 Task: Update the Trello card 'Card0000000200' by adding member 'nikrathi', creating label 'Label0000000200', adding checklist 'CL0000000200', and setting start date 11/01/2023 and due date 11/30/2023.
Action: Mouse moved to (392, 437)
Screenshot: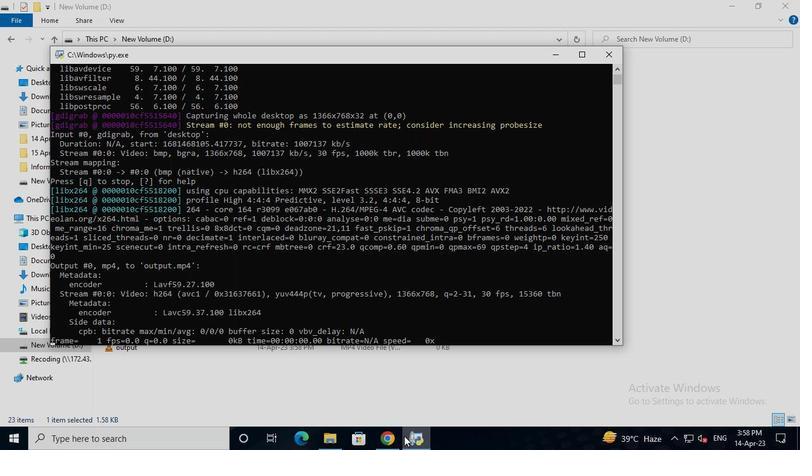 
Action: Mouse pressed left at (392, 437)
Screenshot: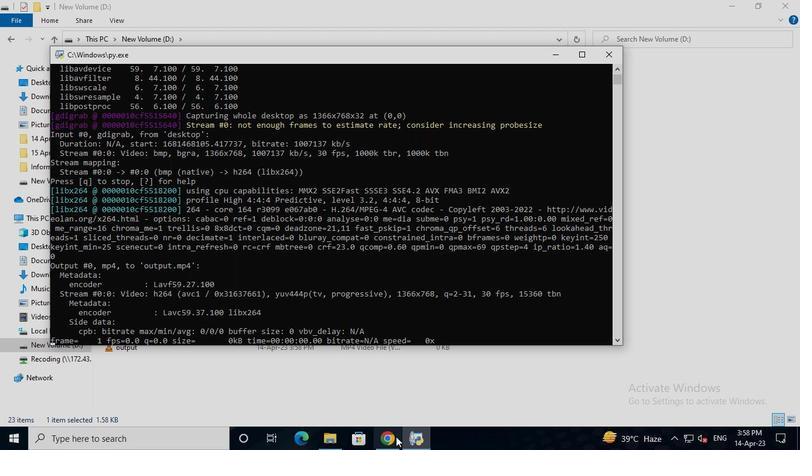 
Action: Mouse moved to (419, 351)
Screenshot: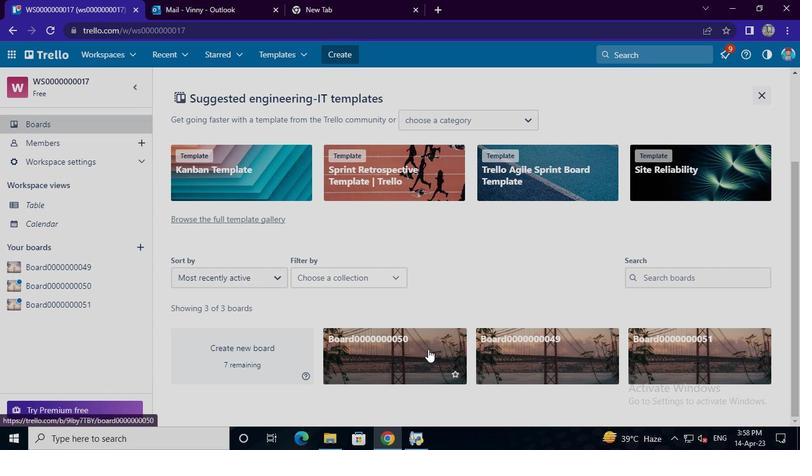 
Action: Mouse pressed left at (419, 351)
Screenshot: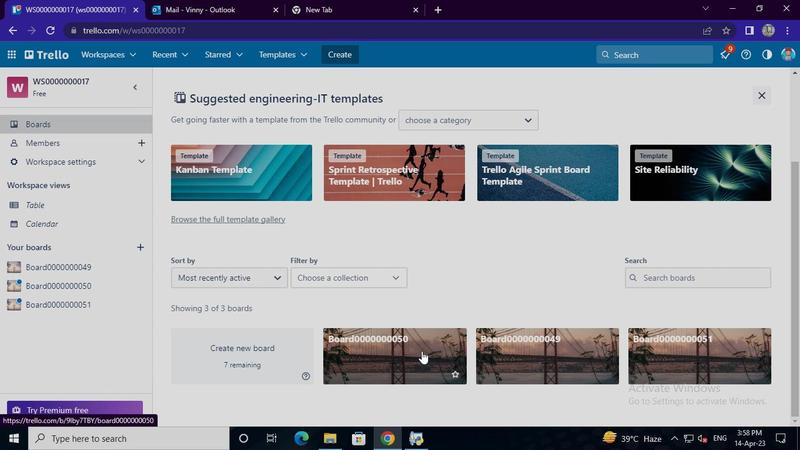 
Action: Mouse moved to (300, 374)
Screenshot: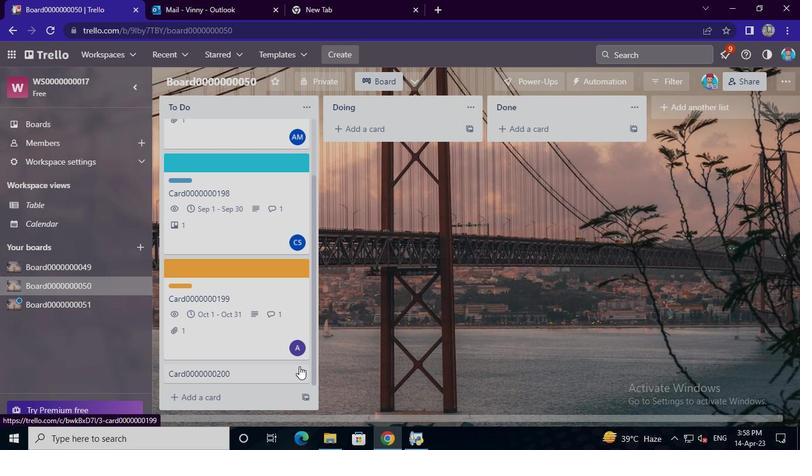 
Action: Mouse pressed left at (300, 374)
Screenshot: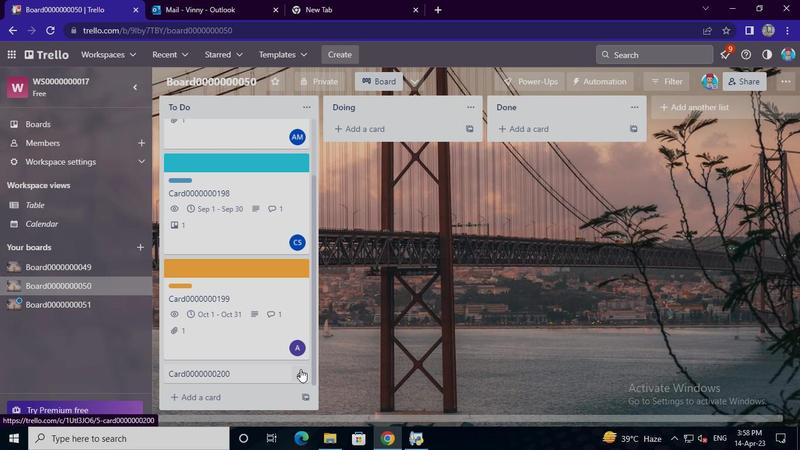 
Action: Mouse moved to (351, 260)
Screenshot: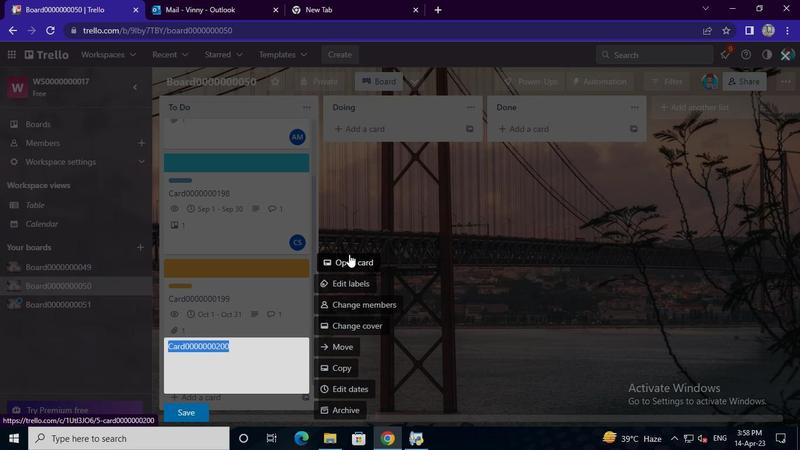 
Action: Mouse pressed left at (351, 260)
Screenshot: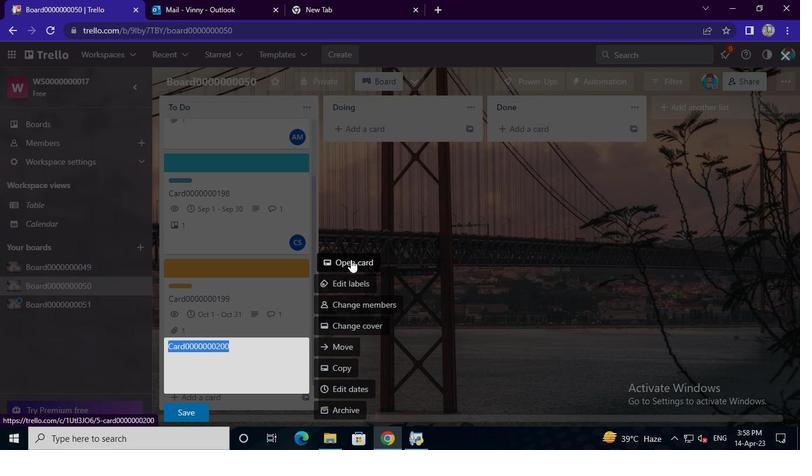 
Action: Mouse moved to (557, 150)
Screenshot: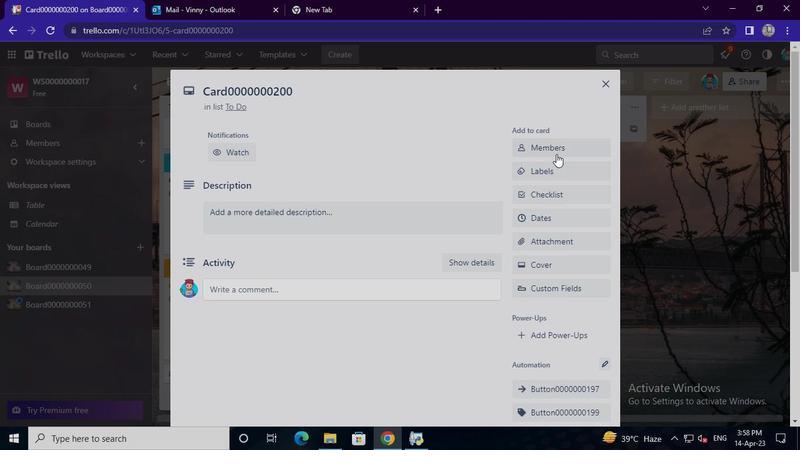
Action: Mouse pressed left at (557, 150)
Screenshot: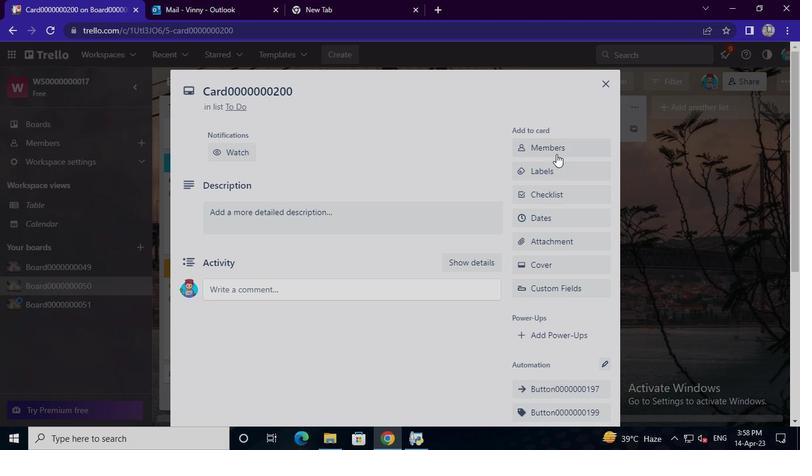 
Action: Mouse moved to (554, 201)
Screenshot: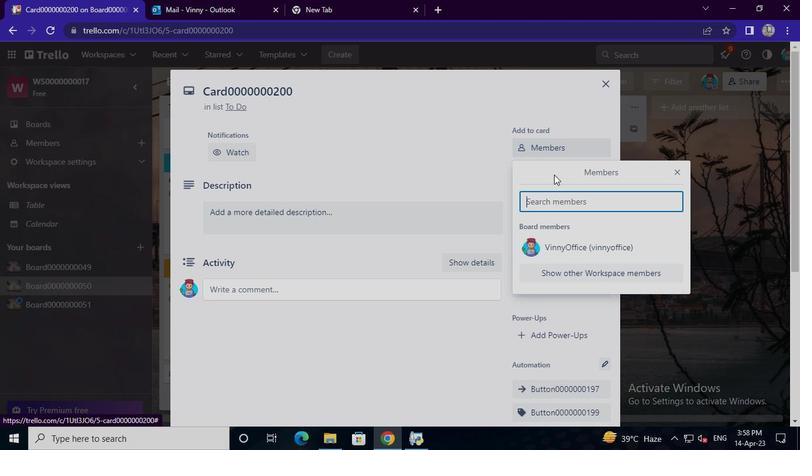 
Action: Mouse pressed left at (554, 201)
Screenshot: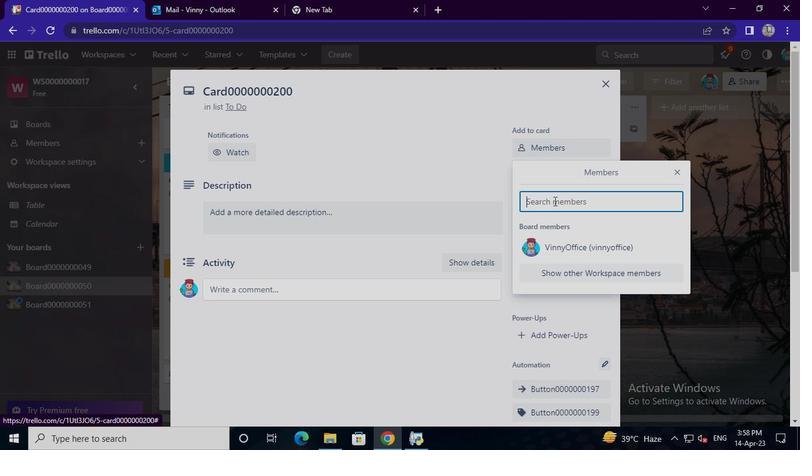 
Action: Mouse moved to (554, 201)
Screenshot: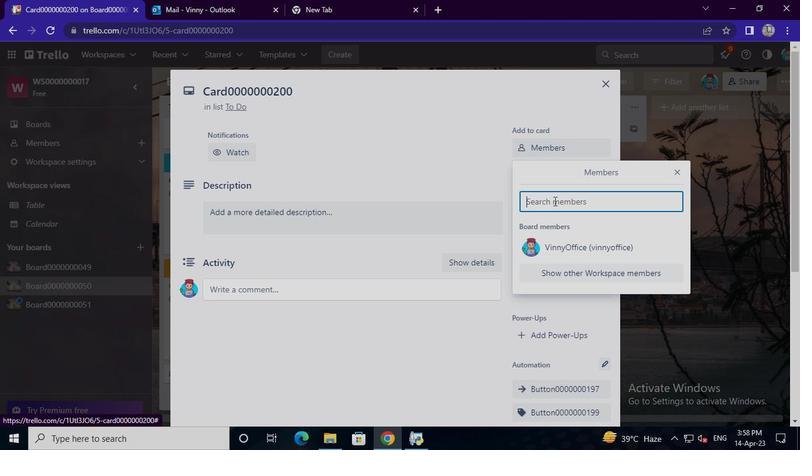 
Action: Keyboard n
Screenshot: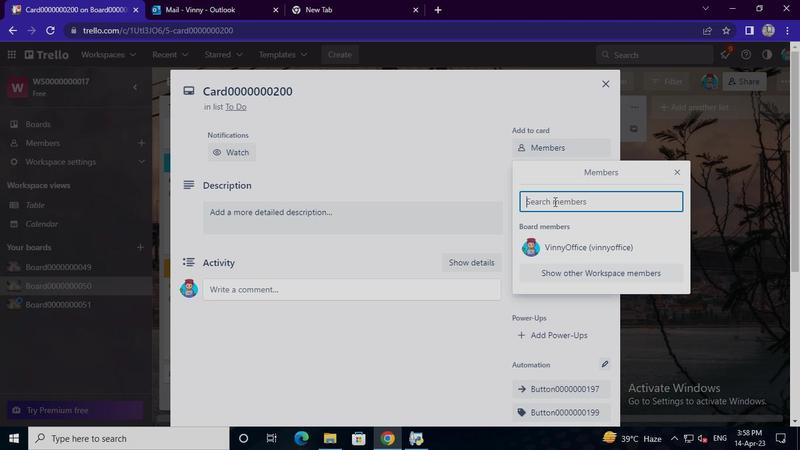 
Action: Keyboard i
Screenshot: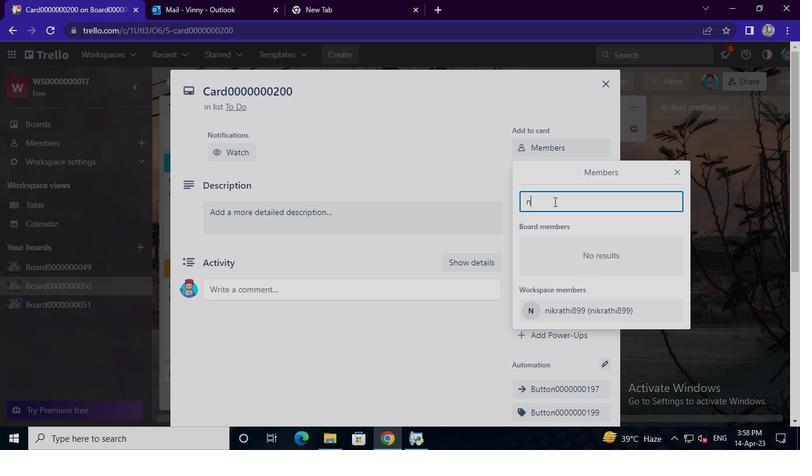 
Action: Keyboard k
Screenshot: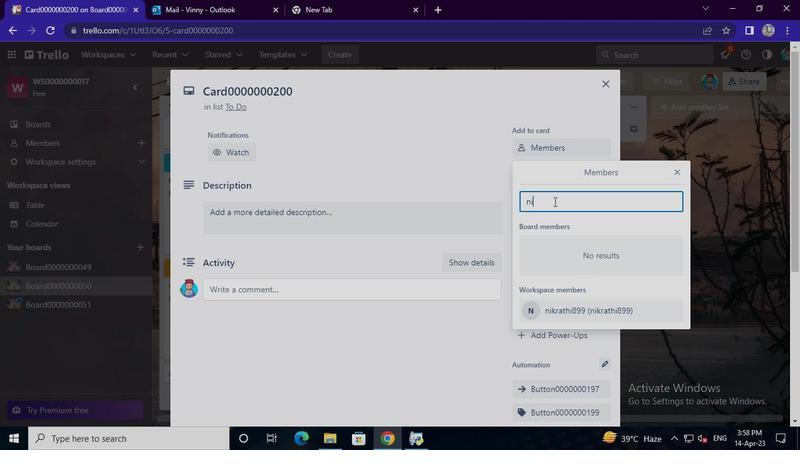 
Action: Keyboard r
Screenshot: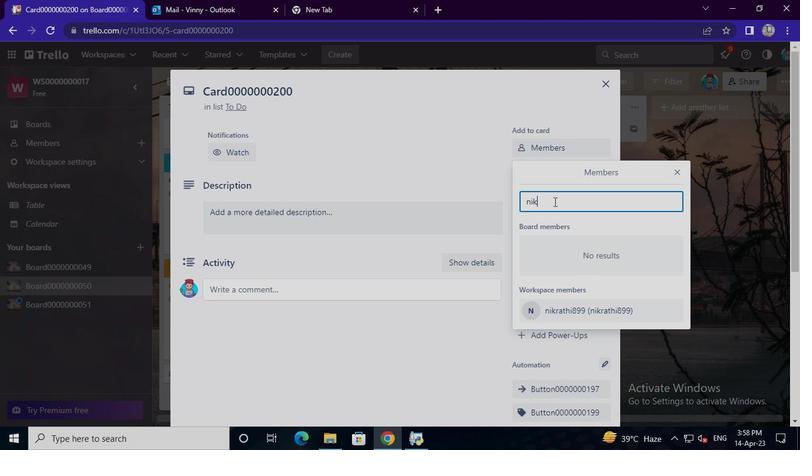 
Action: Keyboard a
Screenshot: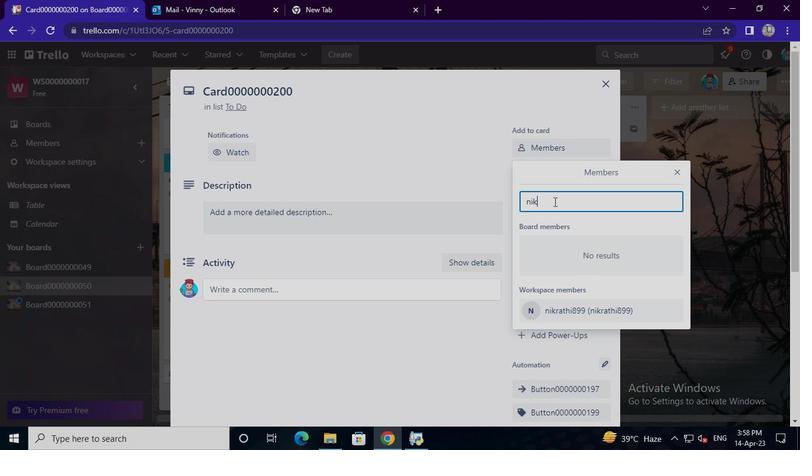 
Action: Keyboard t
Screenshot: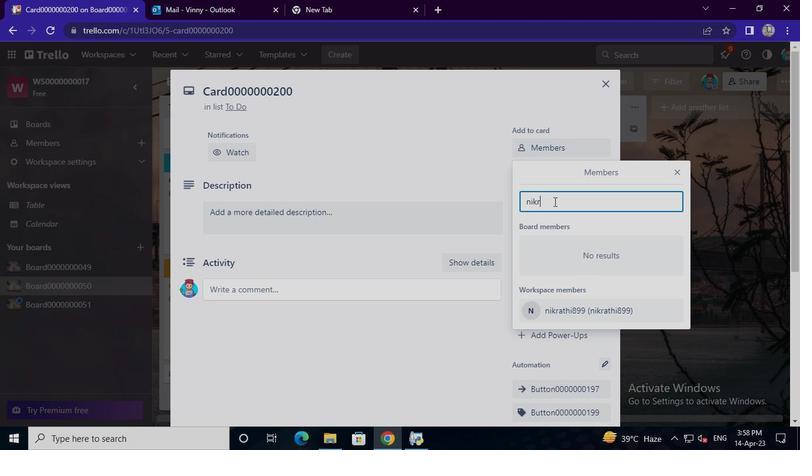 
Action: Keyboard h
Screenshot: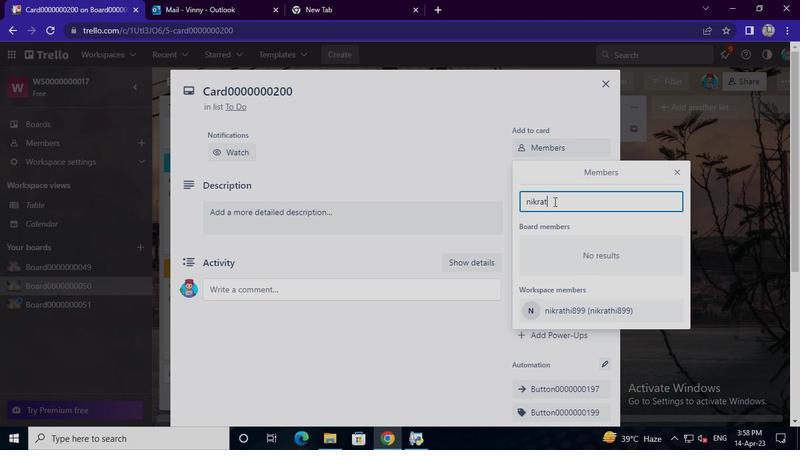 
Action: Keyboard i
Screenshot: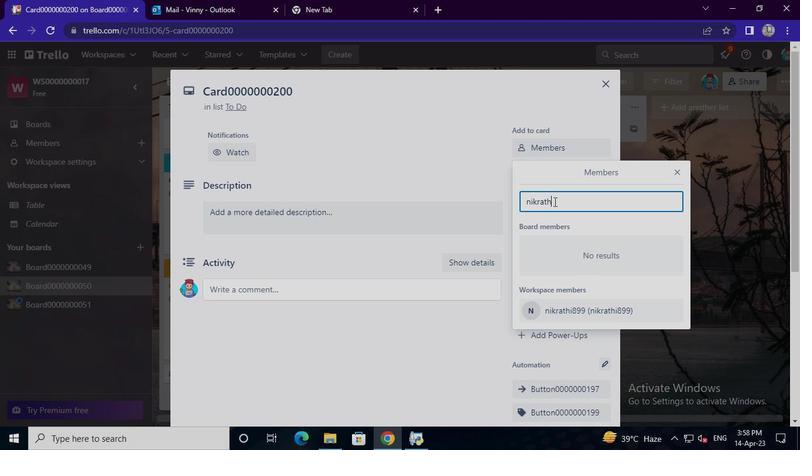 
Action: Keyboard <104>
Screenshot: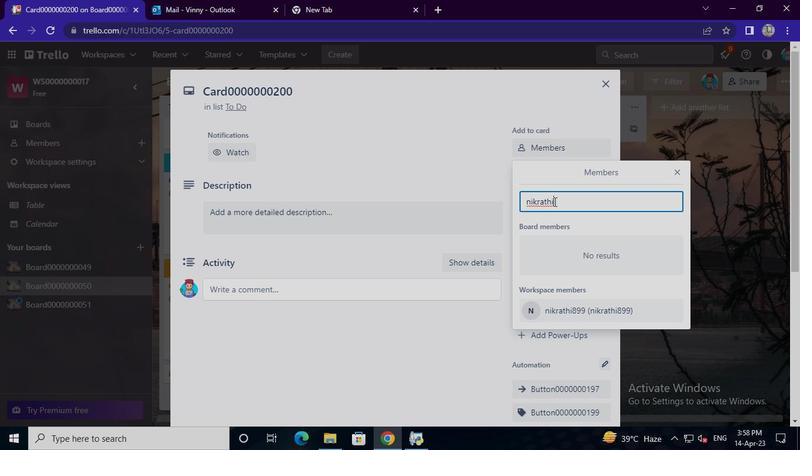 
Action: Keyboard <105>
Screenshot: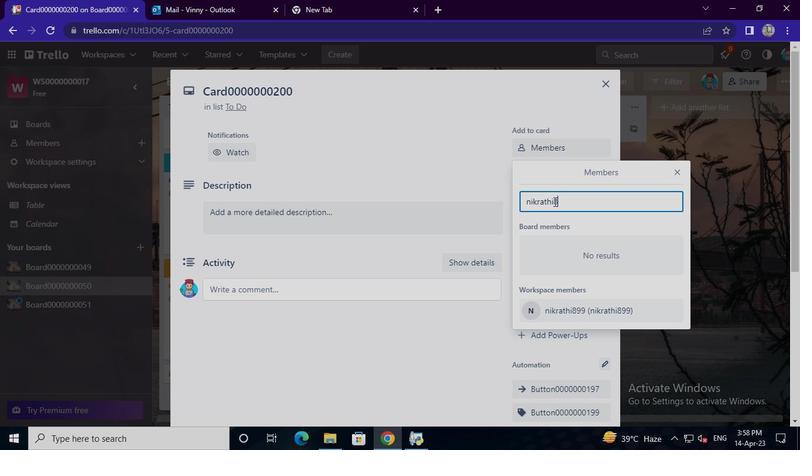 
Action: Keyboard <105>
Screenshot: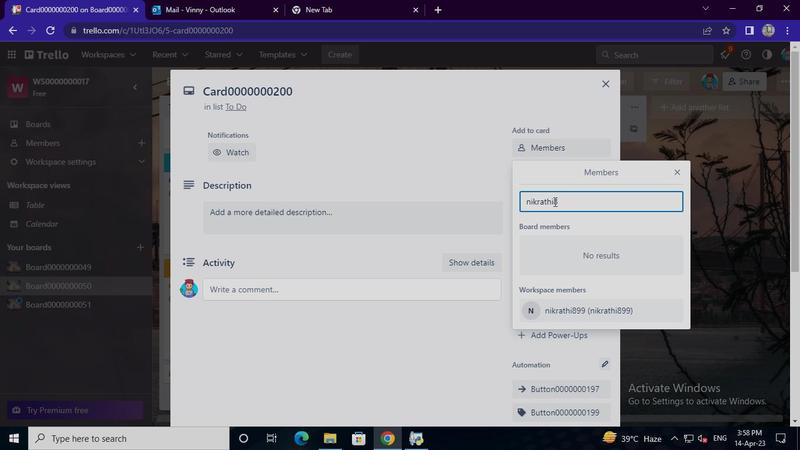 
Action: Keyboard Key.shift
Screenshot: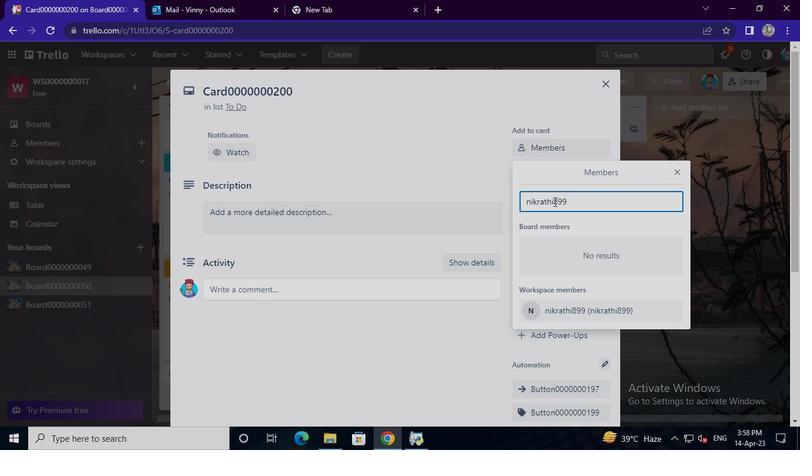 
Action: Keyboard @
Screenshot: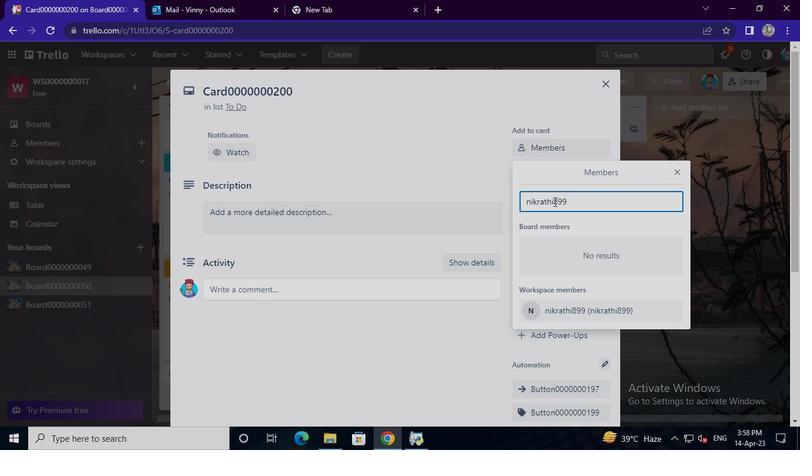
Action: Keyboard g
Screenshot: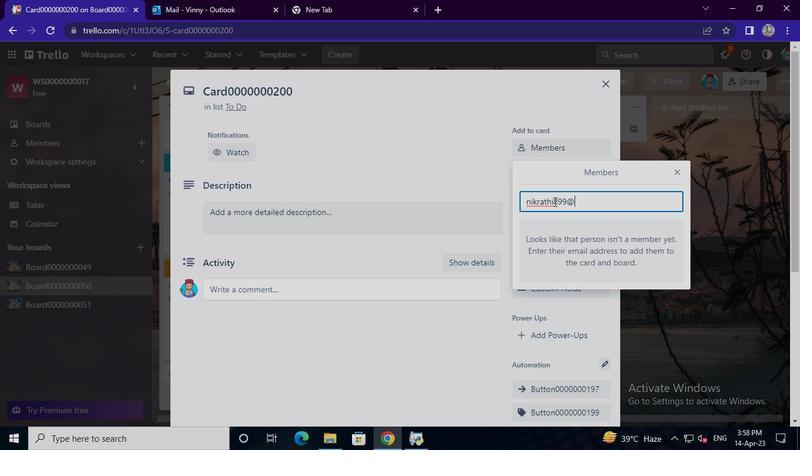 
Action: Keyboard m
Screenshot: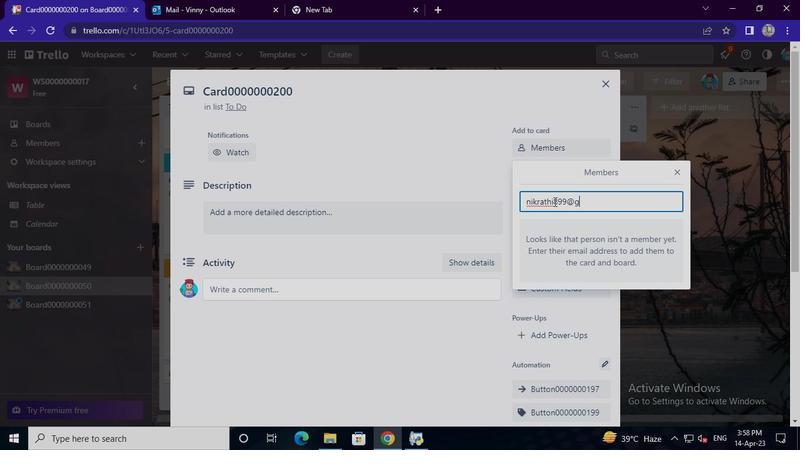 
Action: Keyboard a
Screenshot: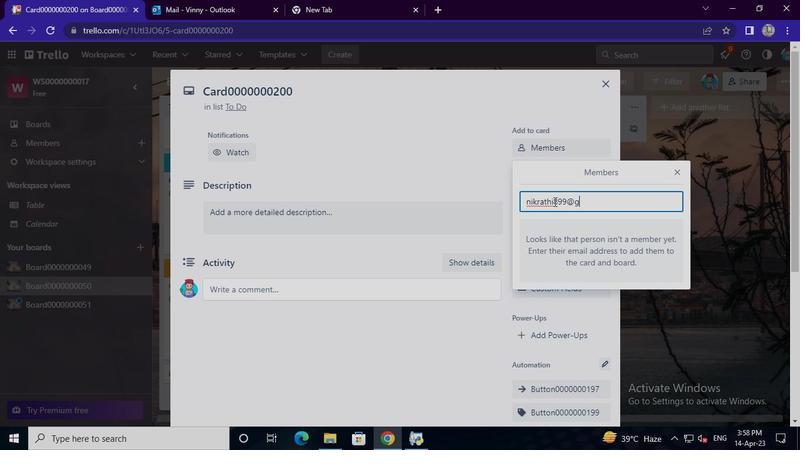 
Action: Keyboard i
Screenshot: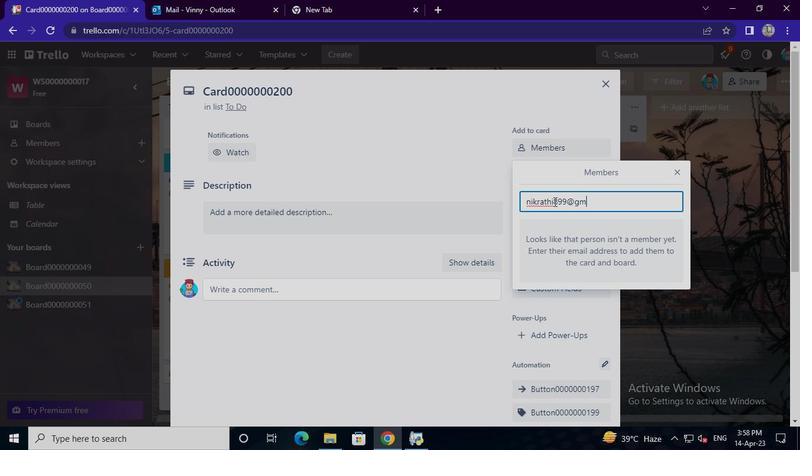 
Action: Keyboard l
Screenshot: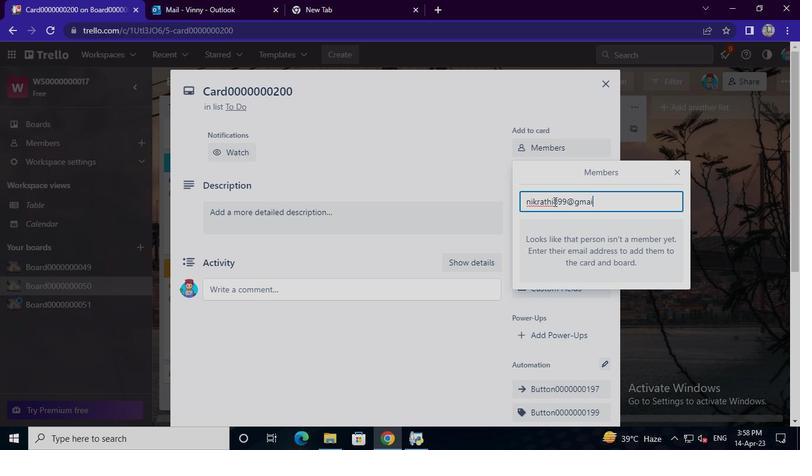 
Action: Keyboard .
Screenshot: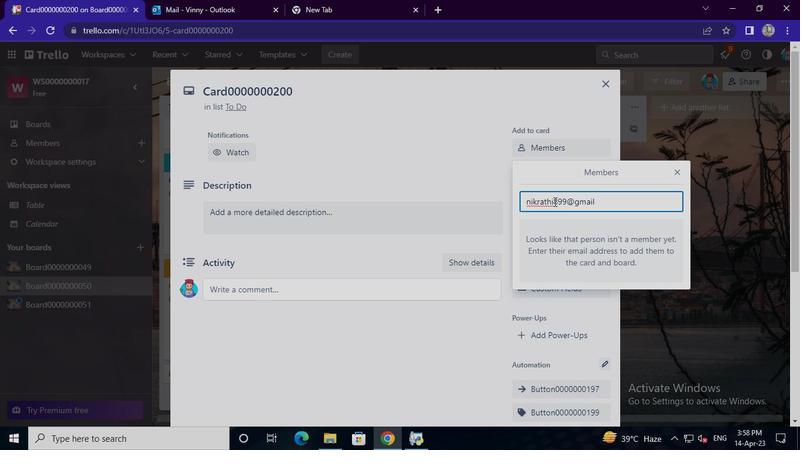 
Action: Keyboard c
Screenshot: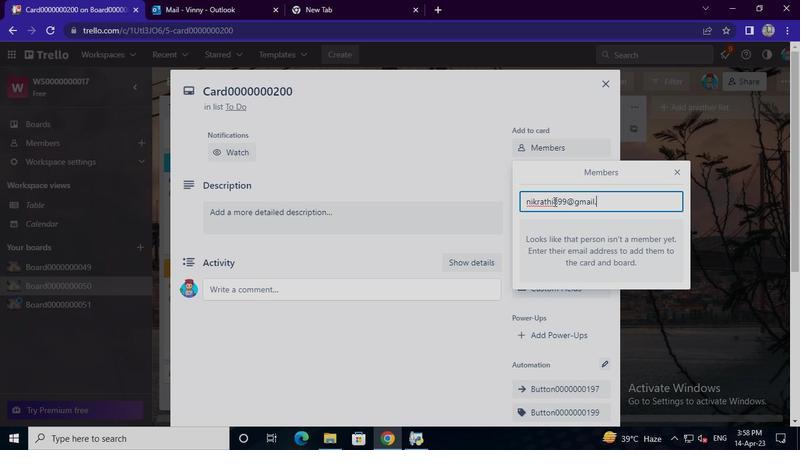 
Action: Keyboard o
Screenshot: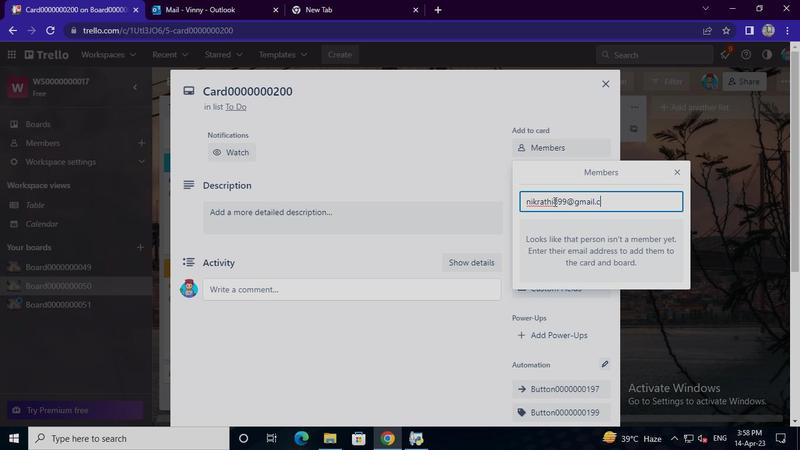 
Action: Keyboard m
Screenshot: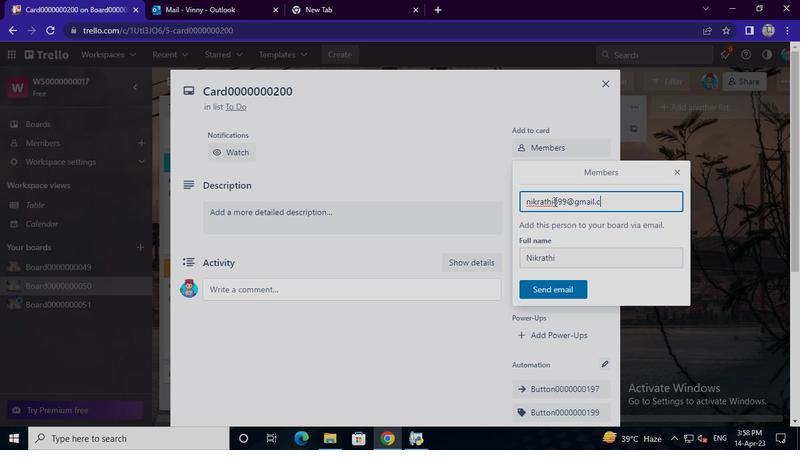 
Action: Mouse moved to (567, 285)
Screenshot: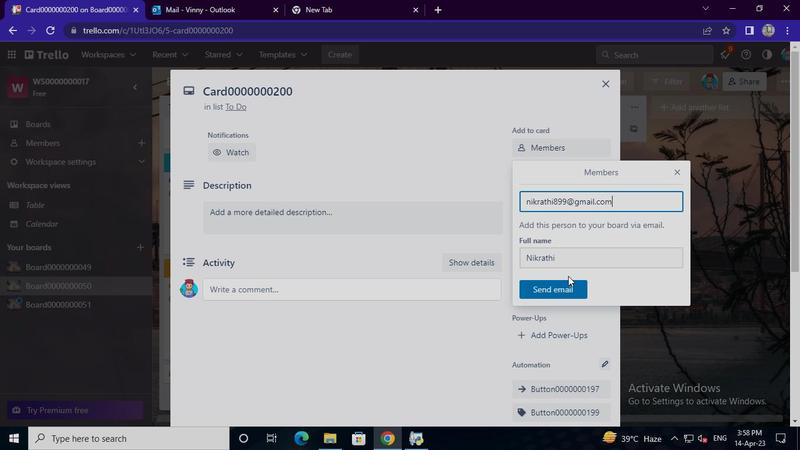 
Action: Mouse pressed left at (567, 285)
Screenshot: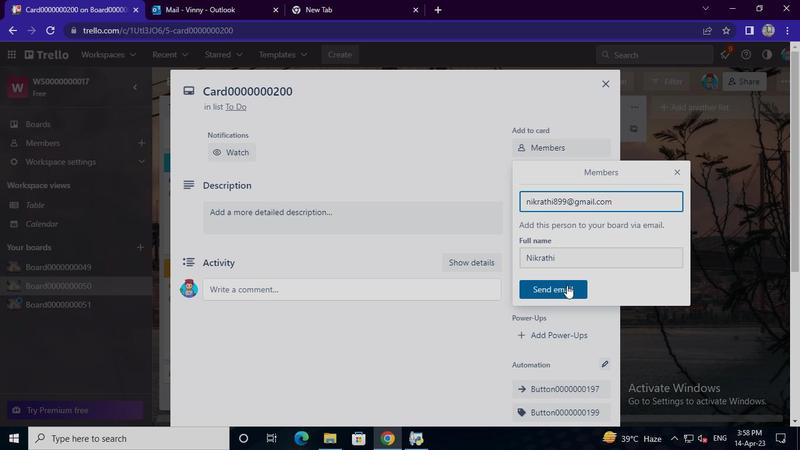 
Action: Mouse moved to (552, 176)
Screenshot: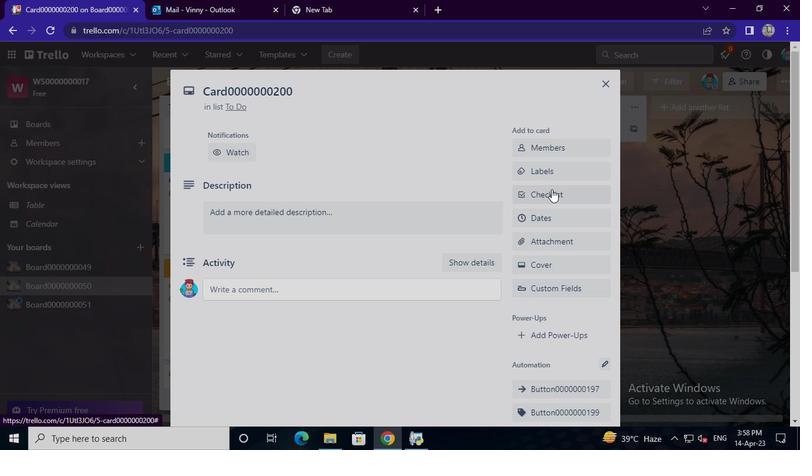 
Action: Mouse pressed left at (552, 176)
Screenshot: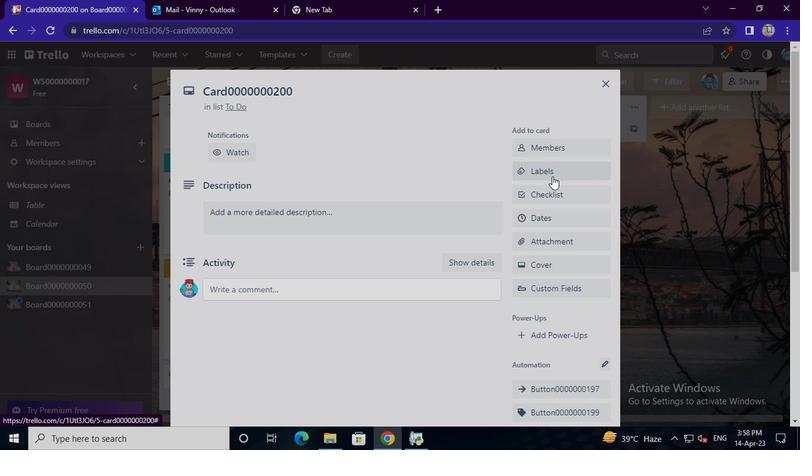 
Action: Mouse moved to (563, 110)
Screenshot: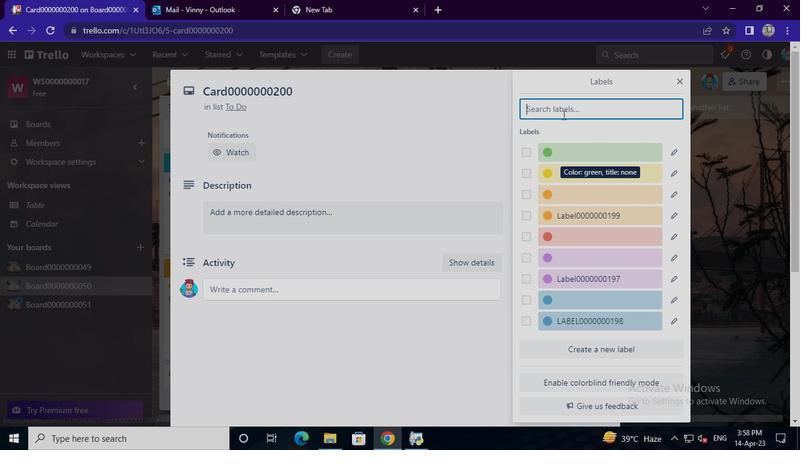 
Action: Mouse pressed left at (563, 110)
Screenshot: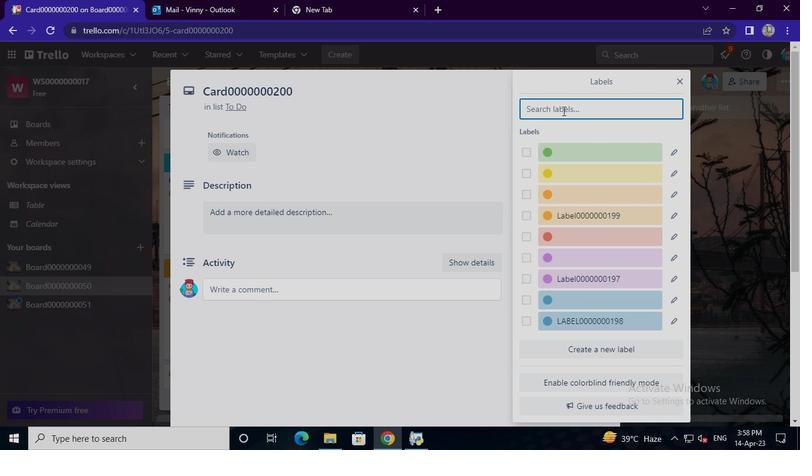 
Action: Keyboard Key.shift
Screenshot: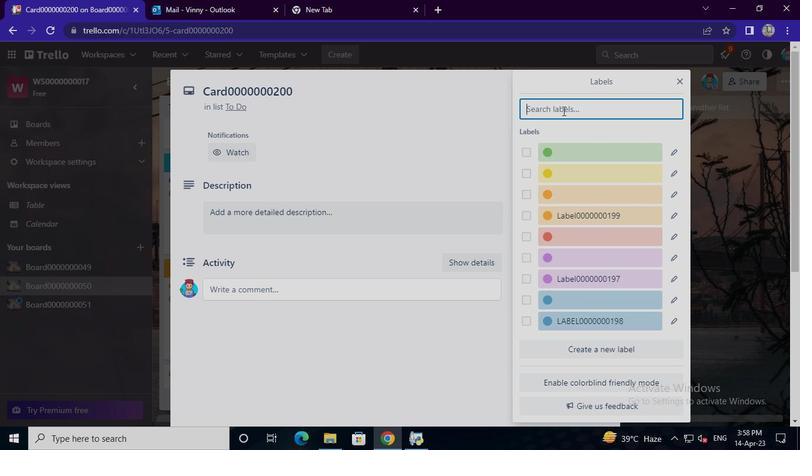 
Action: Keyboard L
Screenshot: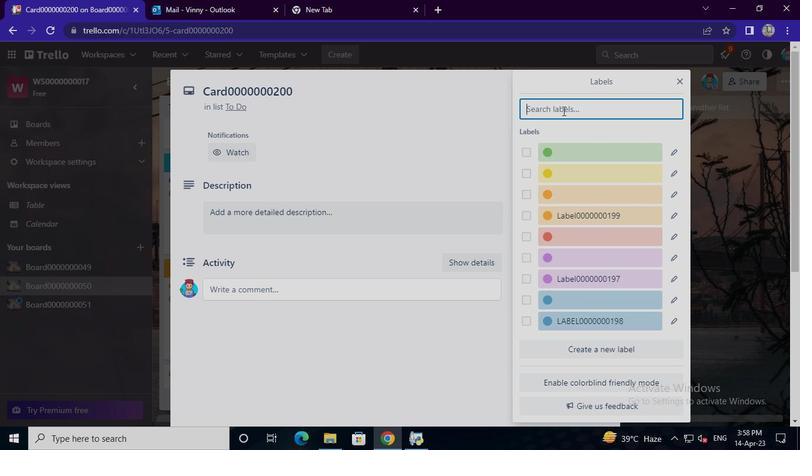
Action: Keyboard a
Screenshot: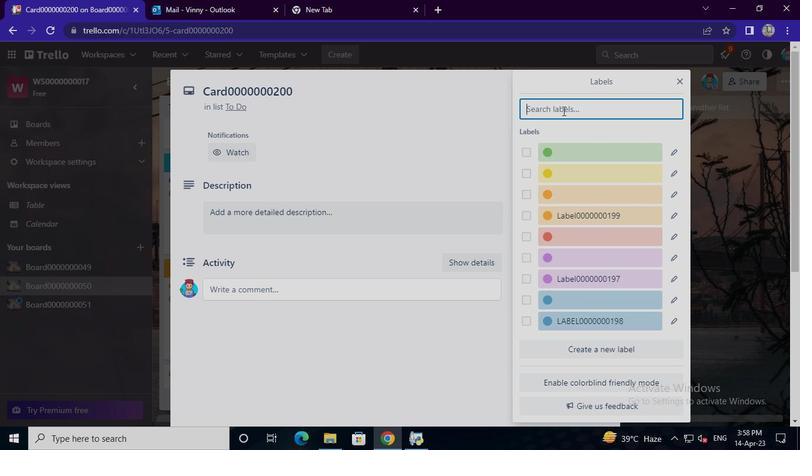 
Action: Keyboard b
Screenshot: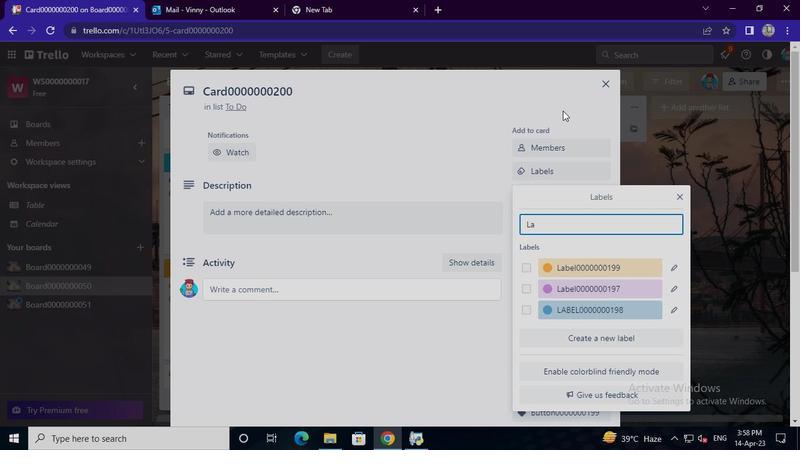 
Action: Keyboard e
Screenshot: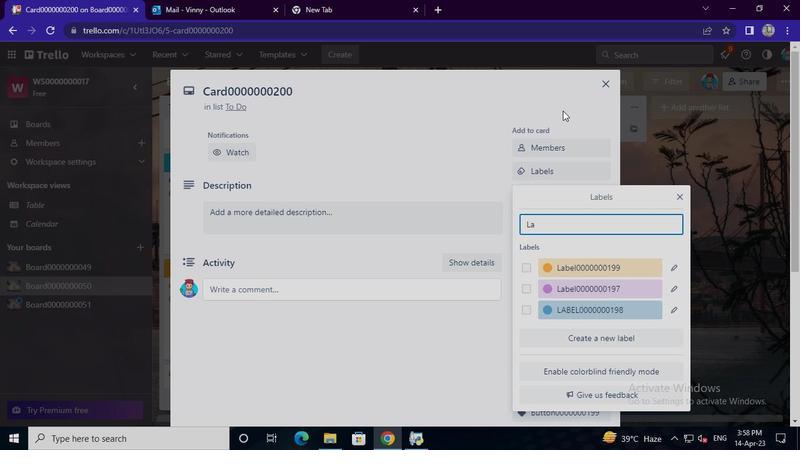 
Action: Keyboard l
Screenshot: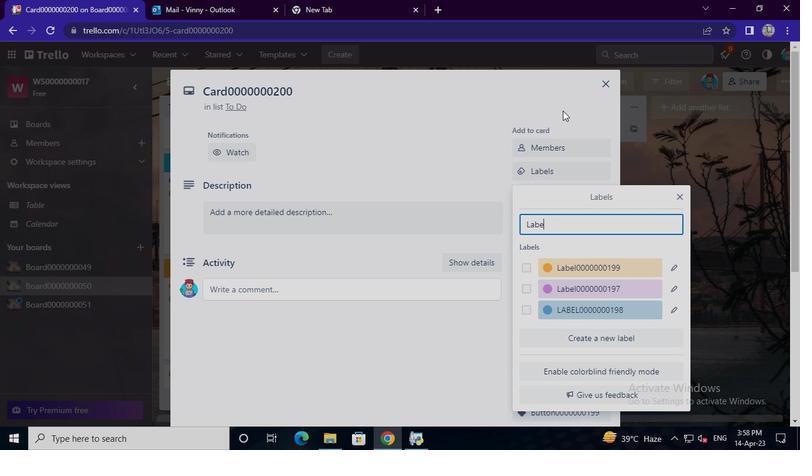 
Action: Keyboard <96>
Screenshot: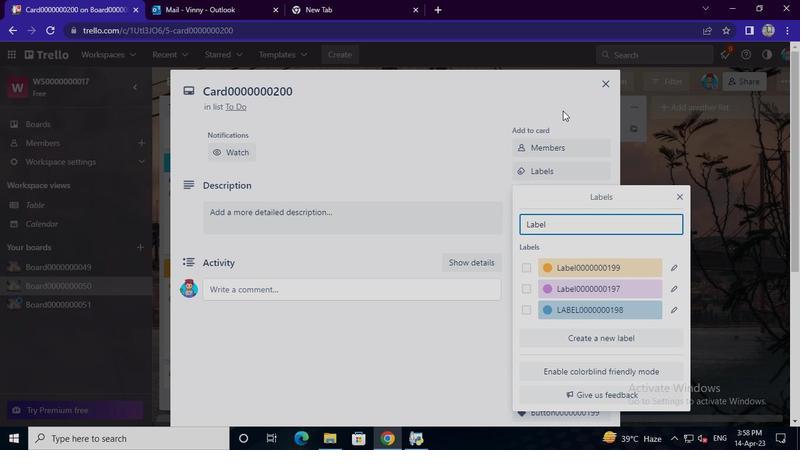 
Action: Keyboard <96>
Screenshot: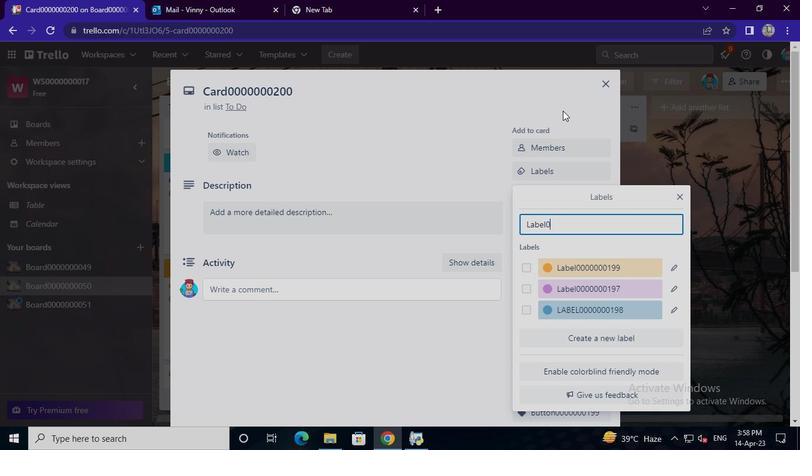 
Action: Keyboard <96>
Screenshot: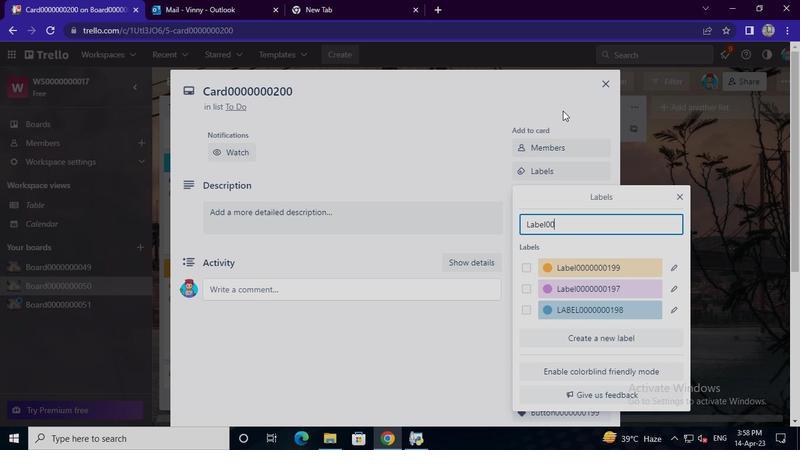 
Action: Keyboard <96>
Screenshot: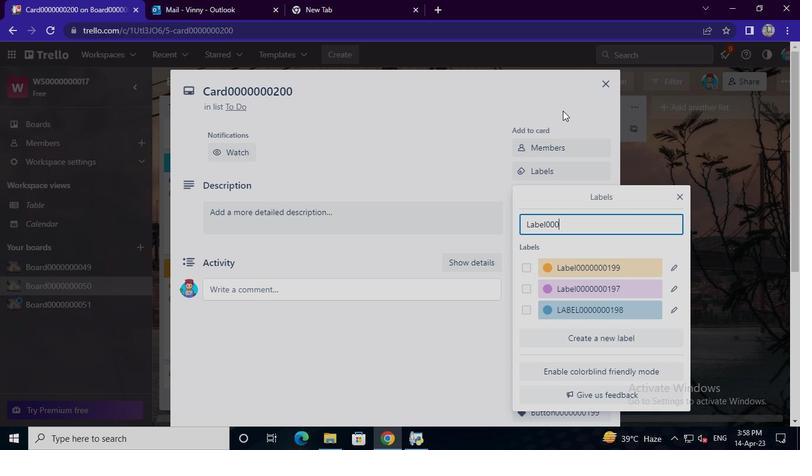 
Action: Keyboard <96>
Screenshot: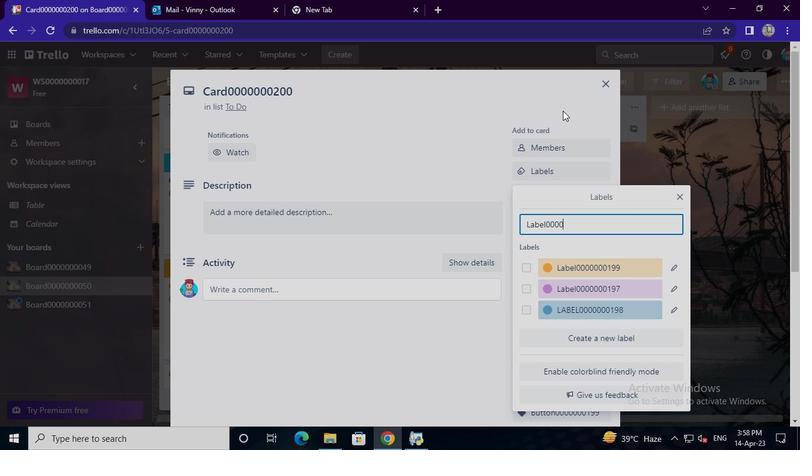 
Action: Keyboard <96>
Screenshot: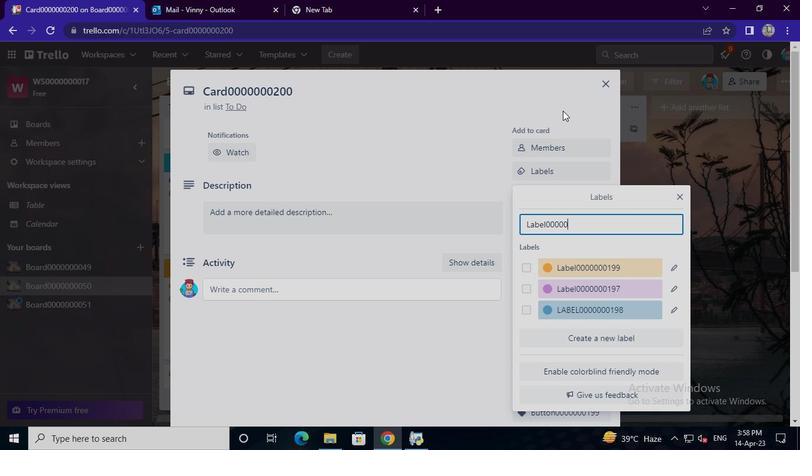 
Action: Keyboard <96>
Screenshot: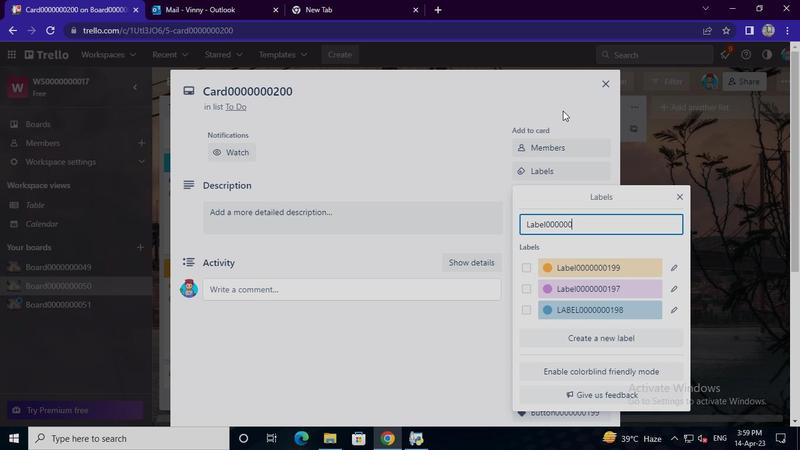 
Action: Keyboard <98>
Screenshot: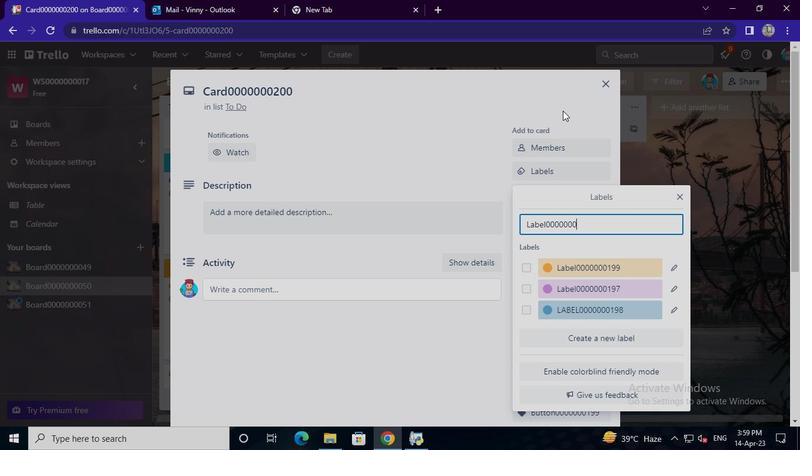 
Action: Keyboard <96>
Screenshot: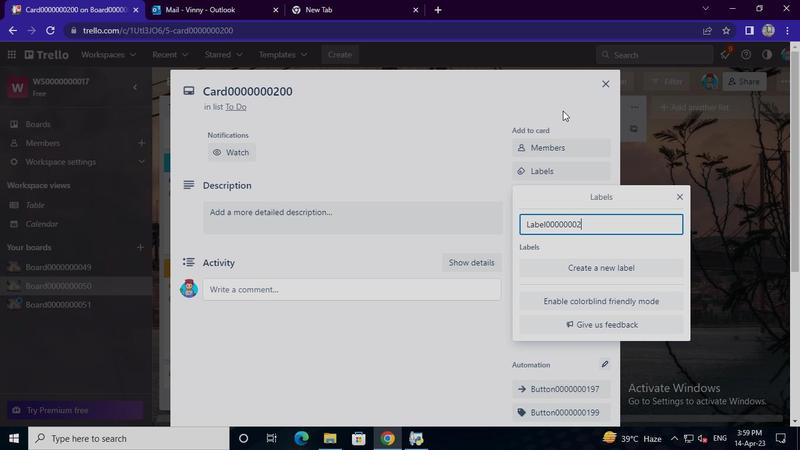 
Action: Keyboard <96>
Screenshot: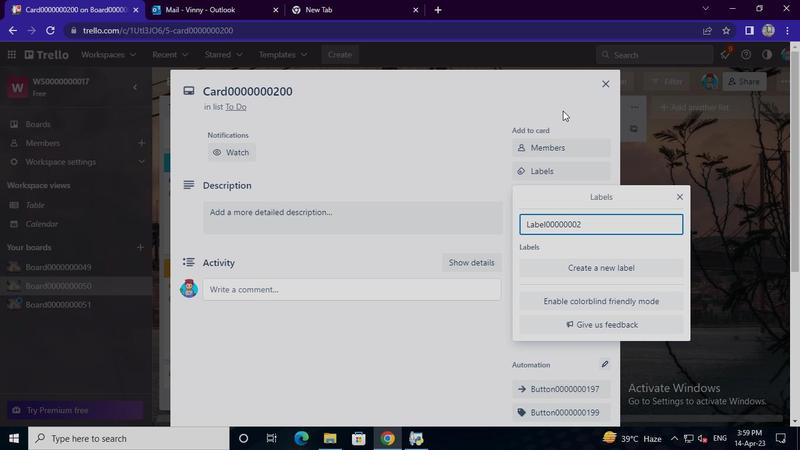 
Action: Mouse moved to (588, 265)
Screenshot: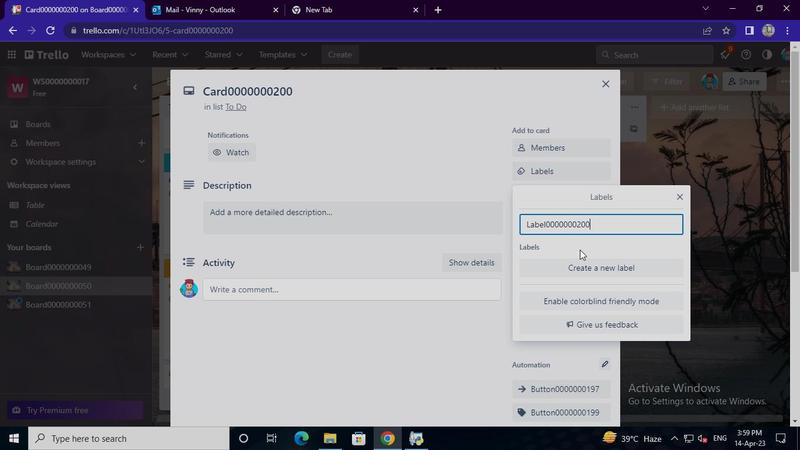 
Action: Mouse pressed left at (588, 265)
Screenshot: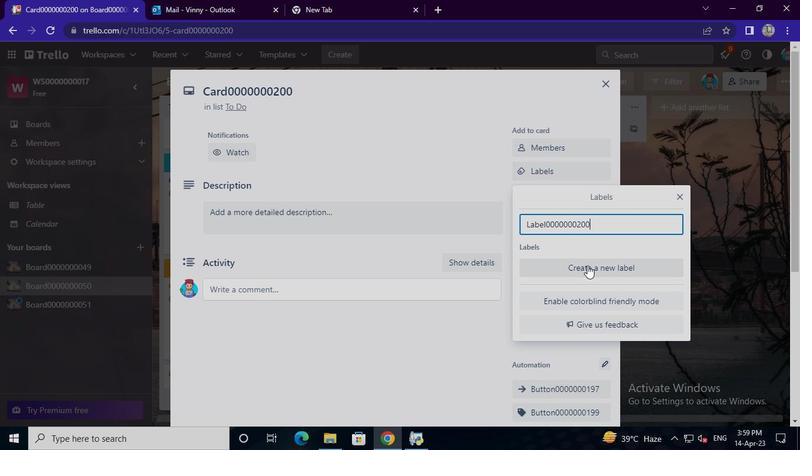 
Action: Mouse moved to (635, 244)
Screenshot: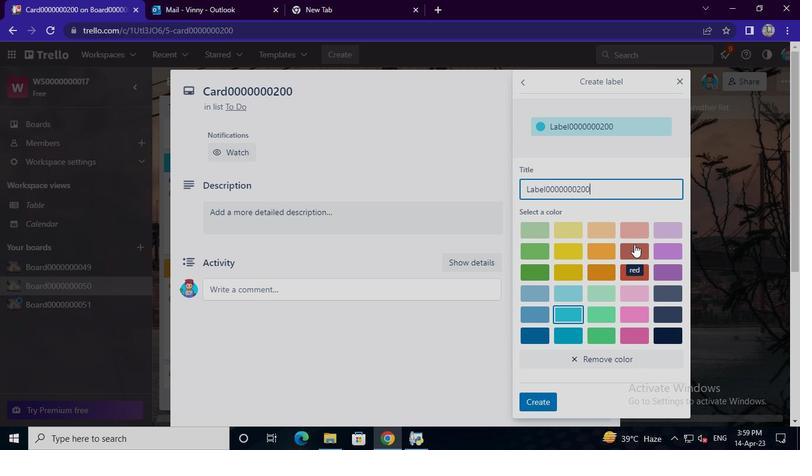 
Action: Mouse pressed left at (635, 244)
Screenshot: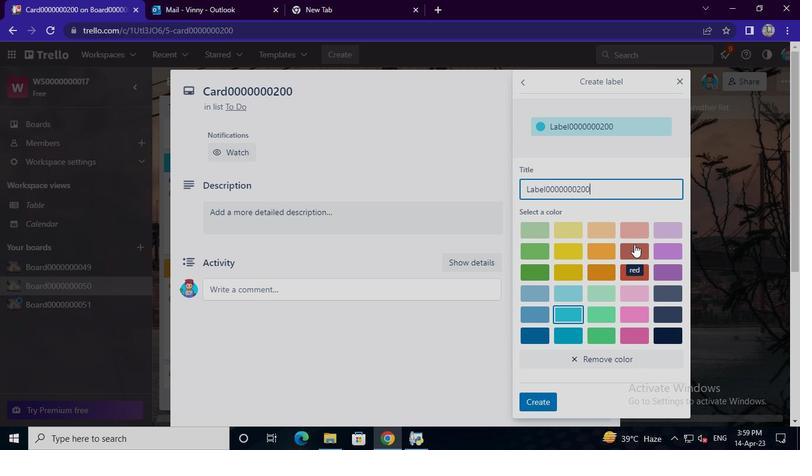 
Action: Mouse moved to (550, 396)
Screenshot: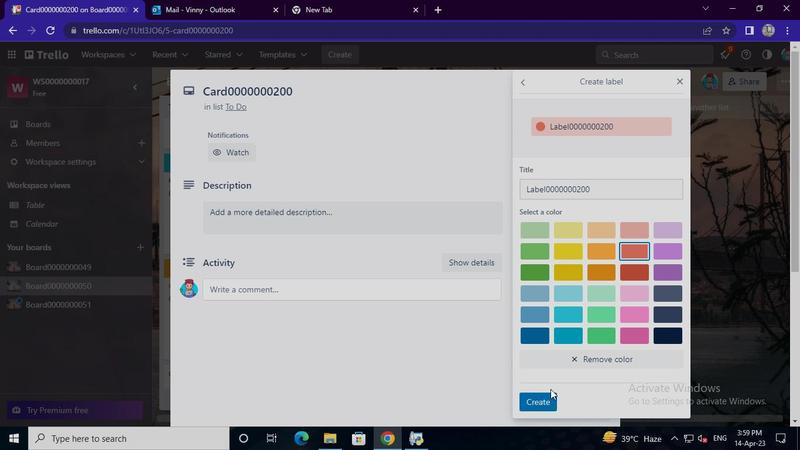 
Action: Mouse pressed left at (550, 396)
Screenshot: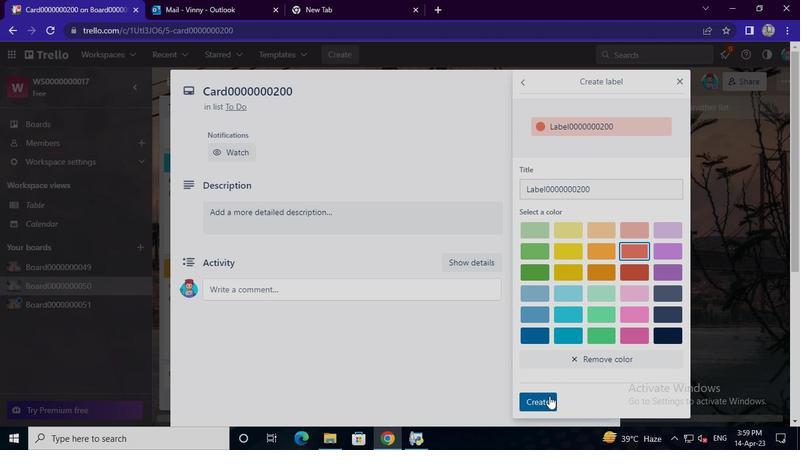 
Action: Mouse moved to (479, 345)
Screenshot: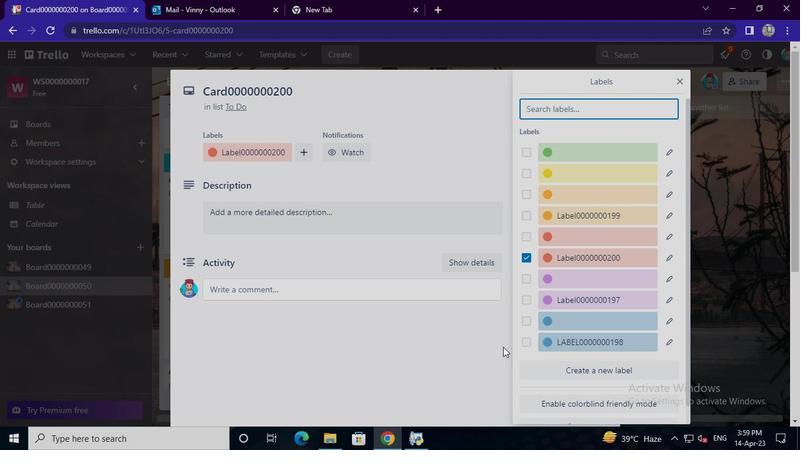 
Action: Mouse pressed left at (479, 345)
Screenshot: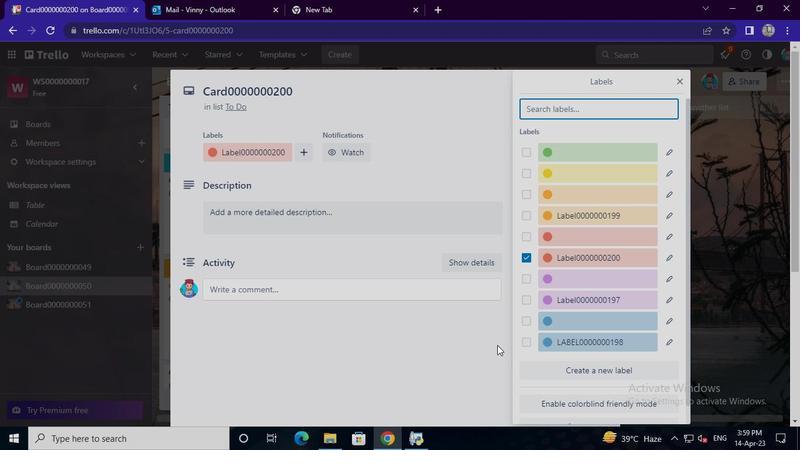 
Action: Mouse moved to (554, 199)
Screenshot: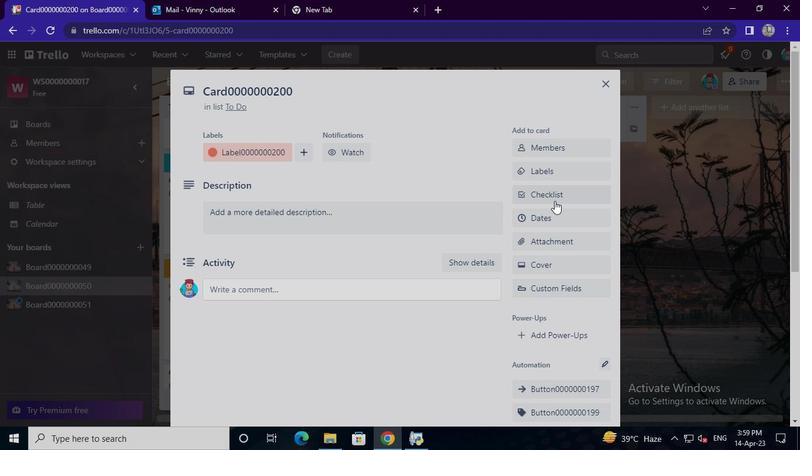 
Action: Mouse pressed left at (554, 199)
Screenshot: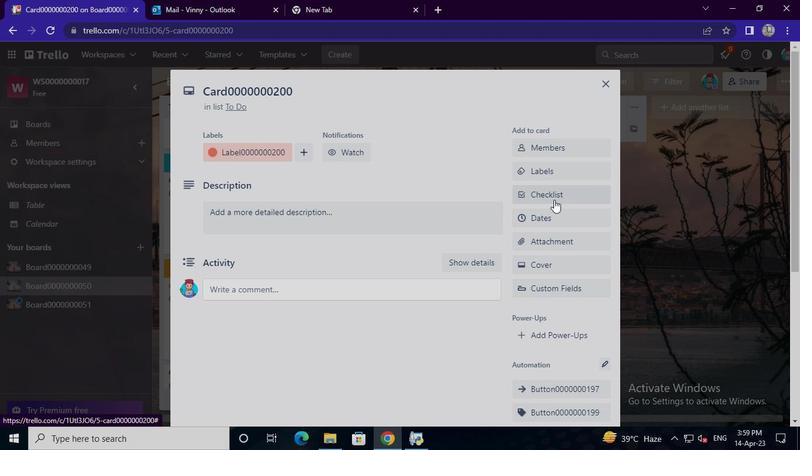 
Action: Mouse moved to (562, 264)
Screenshot: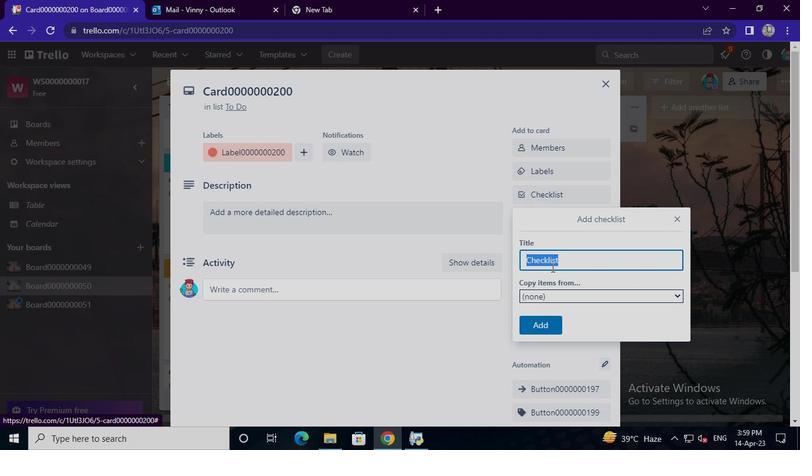 
Action: Keyboard Key.backspace
Screenshot: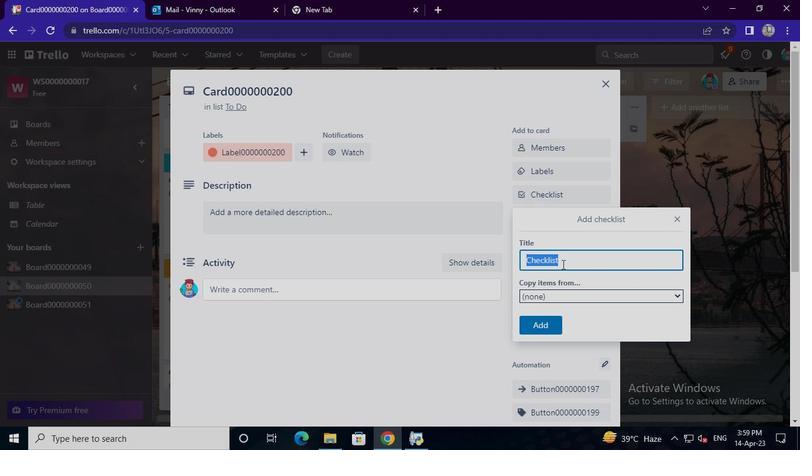 
Action: Keyboard Key.shift
Screenshot: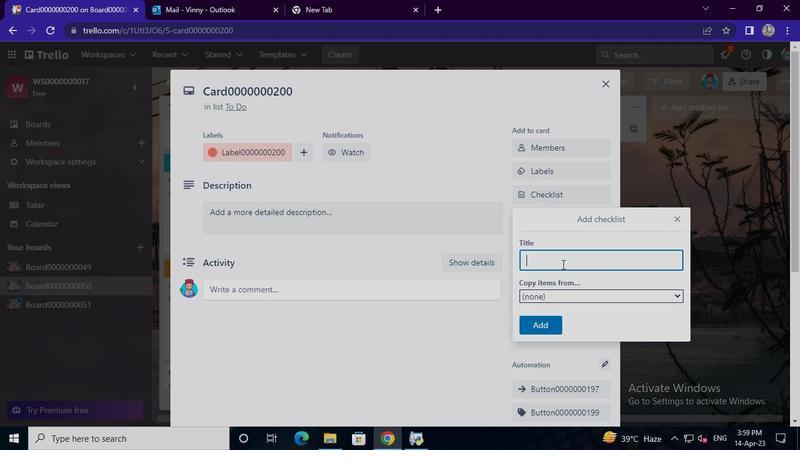 
Action: Keyboard C
Screenshot: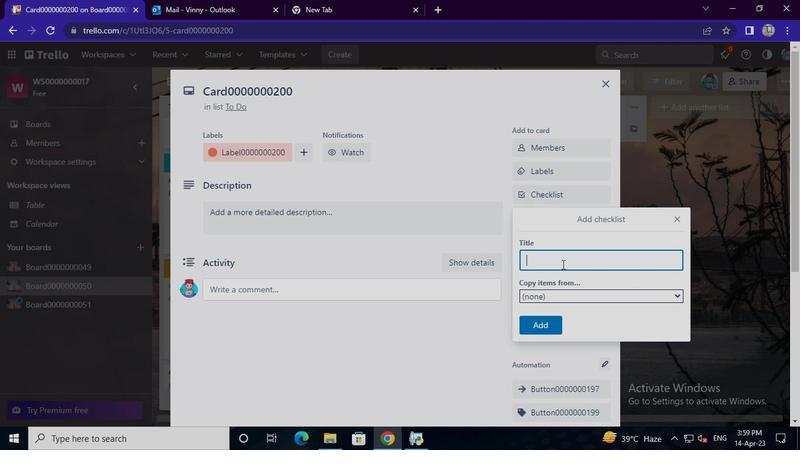
Action: Keyboard L
Screenshot: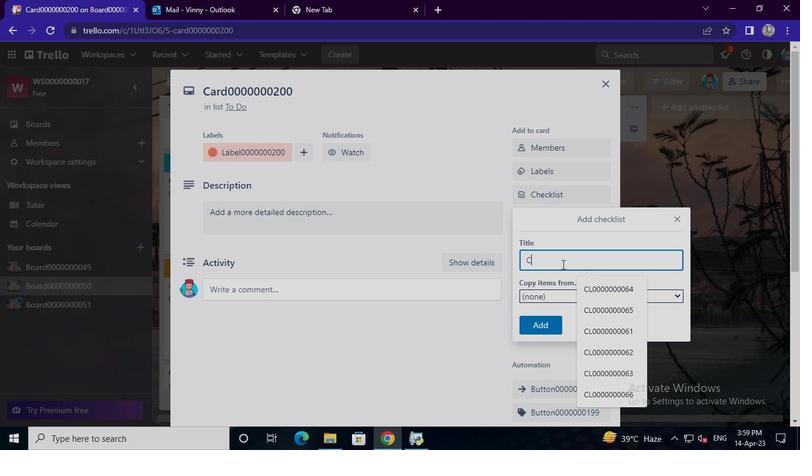 
Action: Keyboard <96>
Screenshot: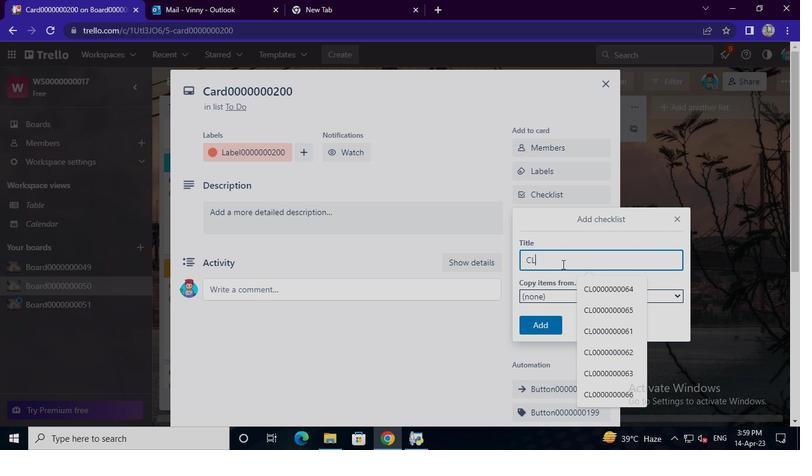 
Action: Keyboard <96>
Screenshot: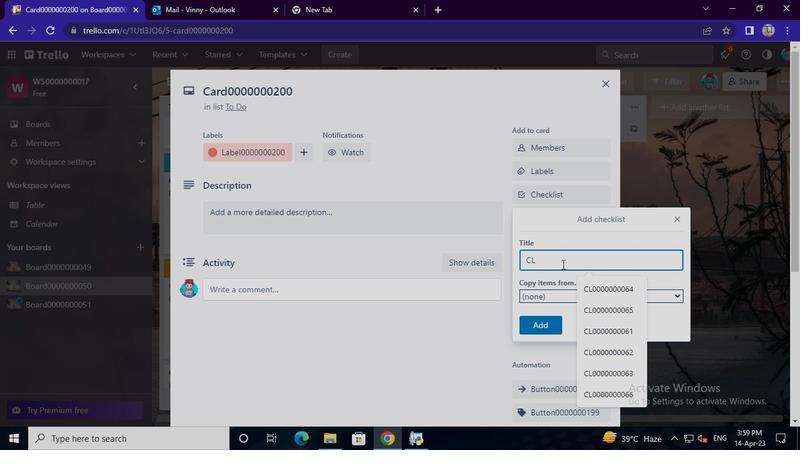 
Action: Keyboard <96>
Screenshot: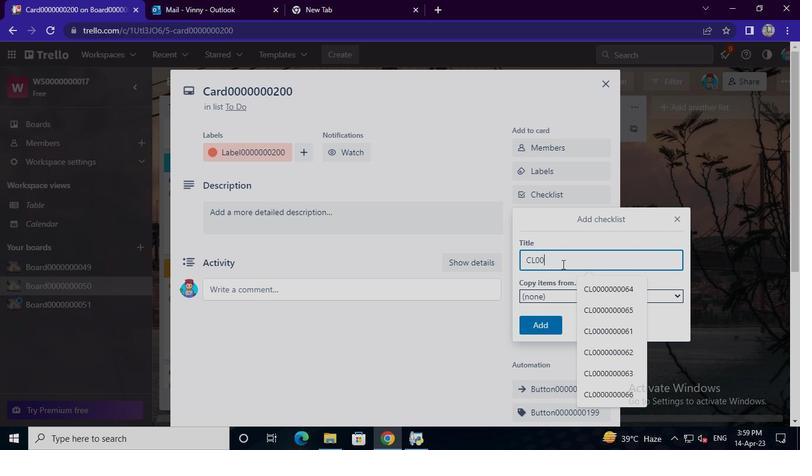 
Action: Keyboard <96>
Screenshot: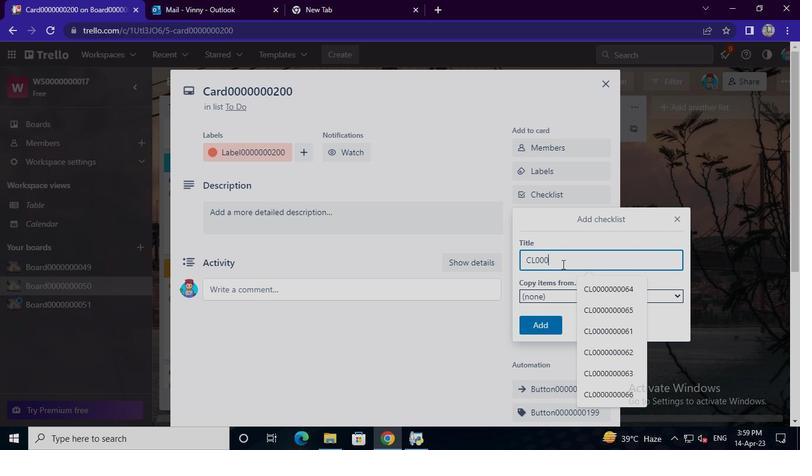 
Action: Keyboard <96>
Screenshot: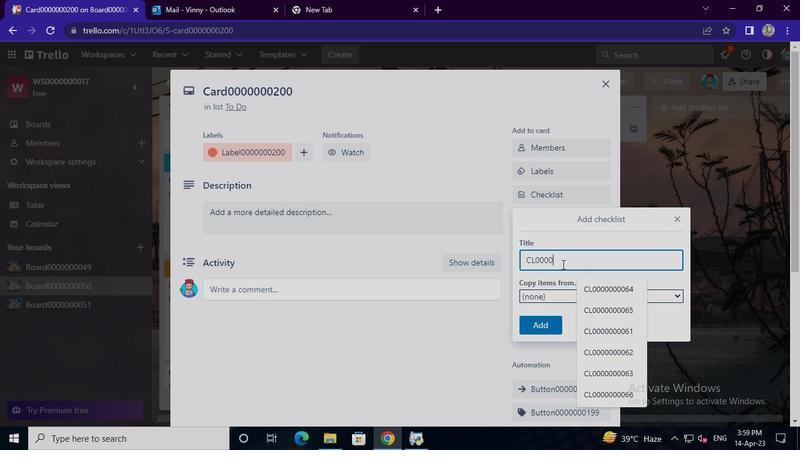 
Action: Keyboard <96>
Screenshot: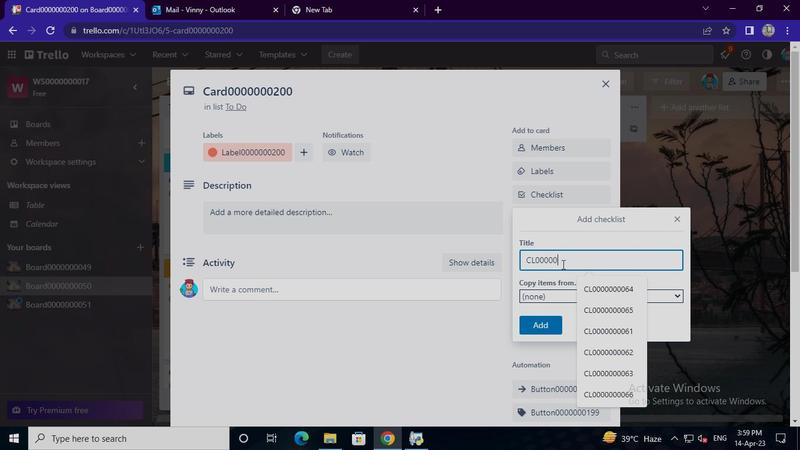 
Action: Keyboard <96>
Screenshot: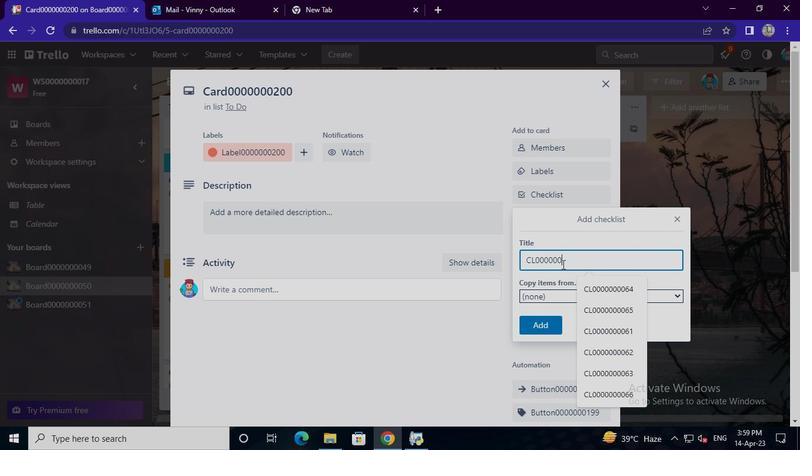 
Action: Keyboard <98>
Screenshot: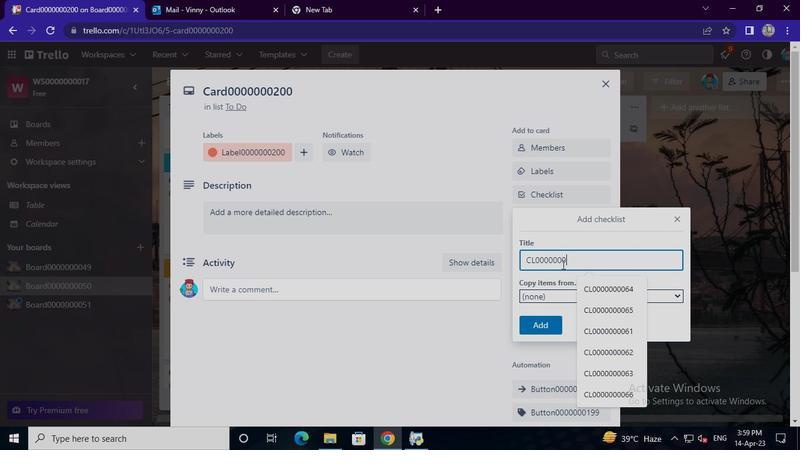 
Action: Keyboard <96>
Screenshot: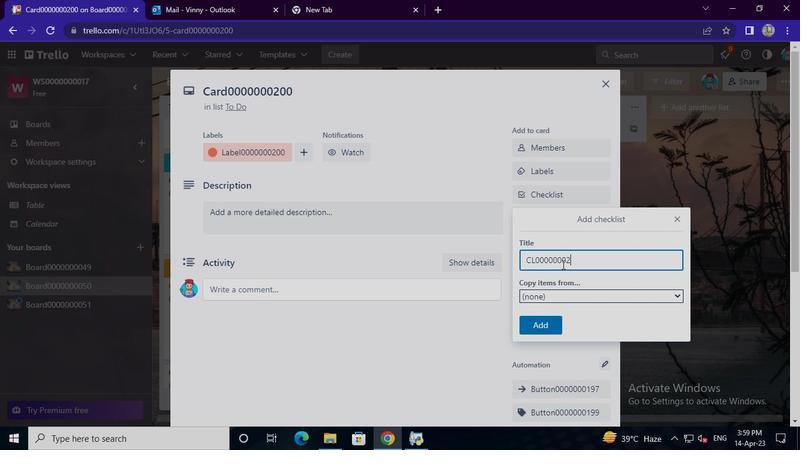 
Action: Keyboard <96>
Screenshot: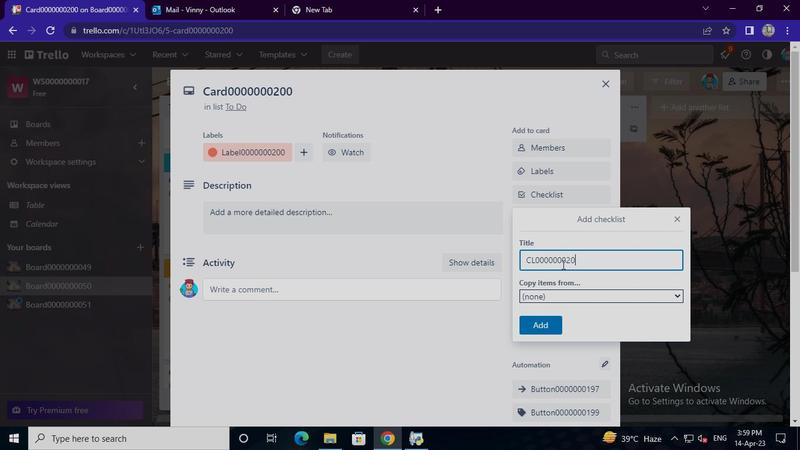 
Action: Mouse moved to (535, 324)
Screenshot: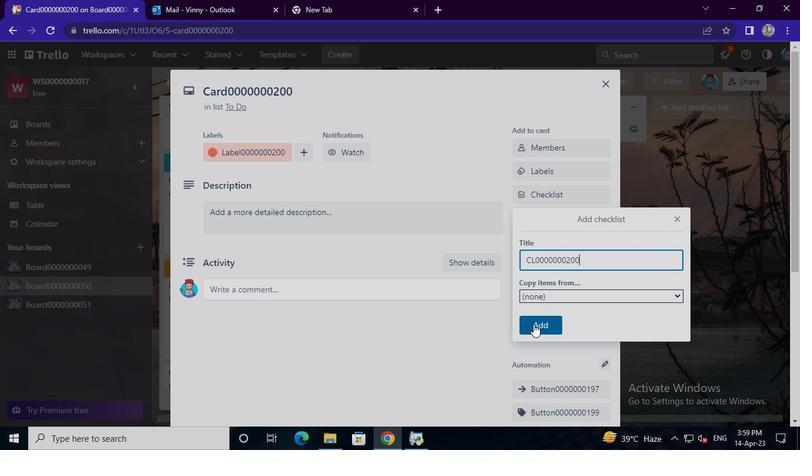 
Action: Mouse pressed left at (535, 324)
Screenshot: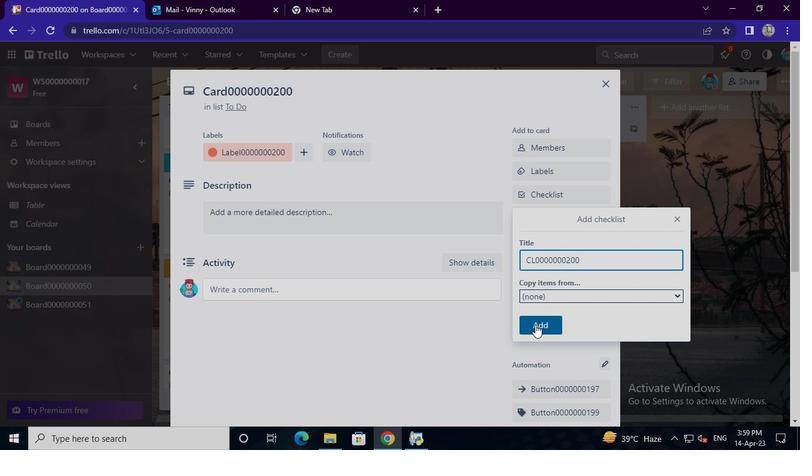 
Action: Mouse moved to (547, 222)
Screenshot: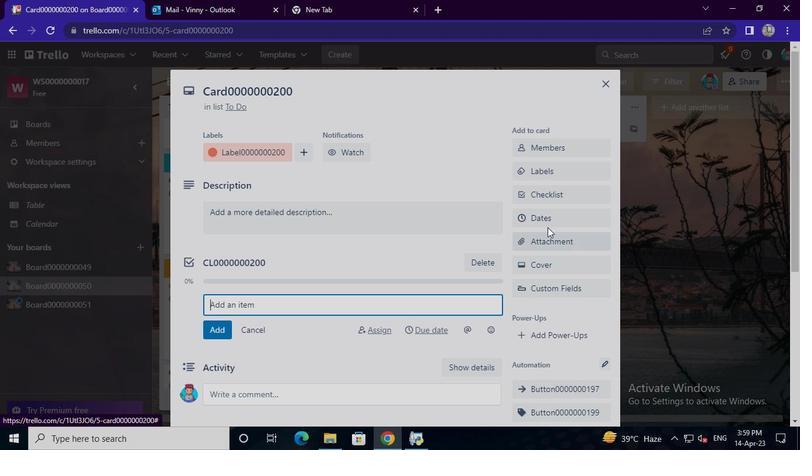 
Action: Mouse pressed left at (547, 222)
Screenshot: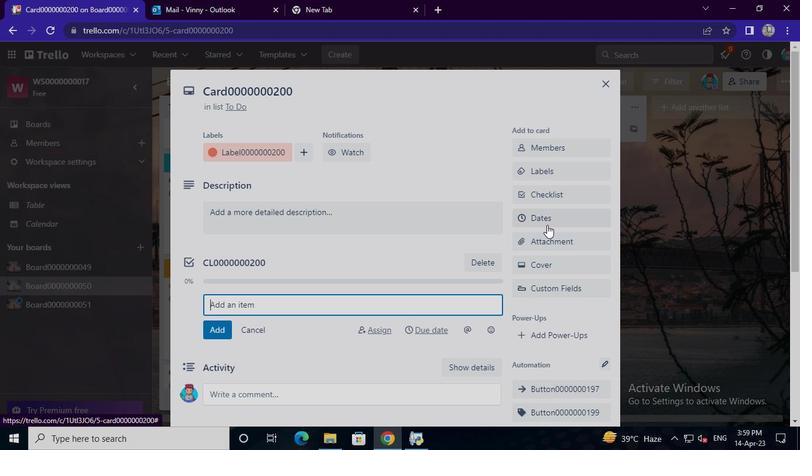 
Action: Mouse moved to (525, 292)
Screenshot: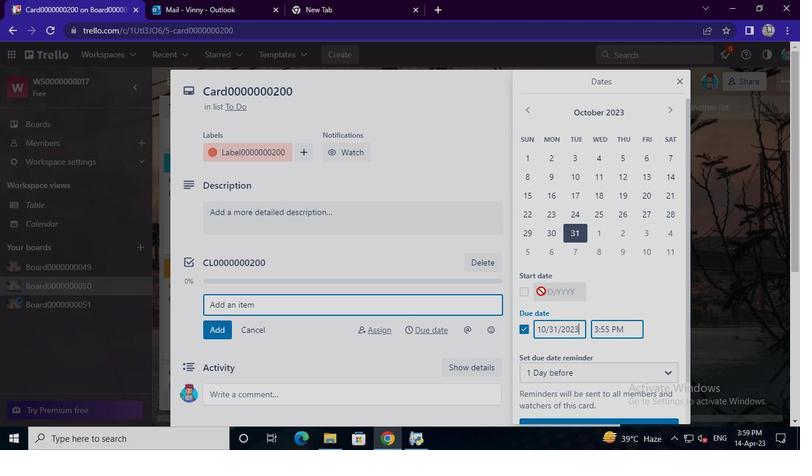 
Action: Mouse pressed left at (525, 292)
Screenshot: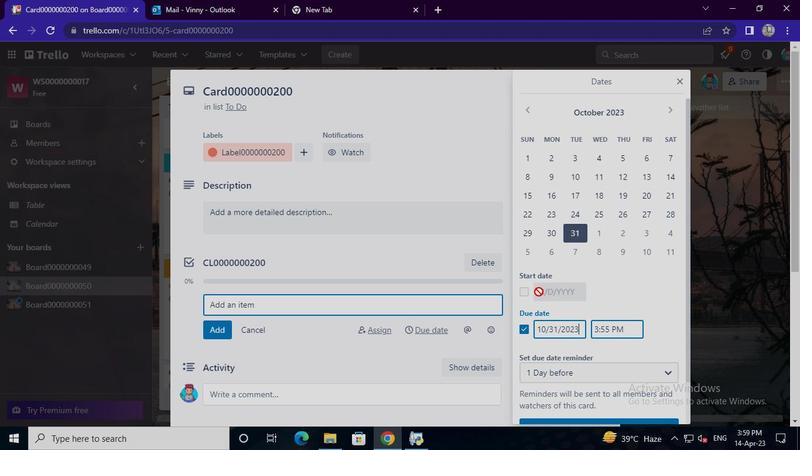 
Action: Mouse moved to (522, 326)
Screenshot: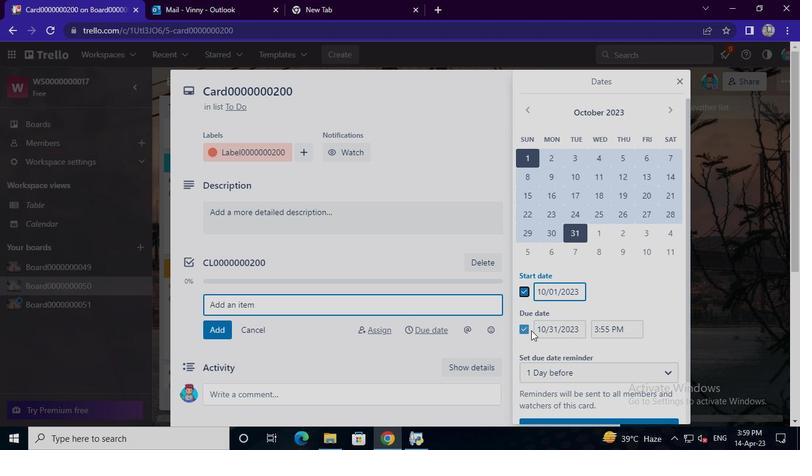 
Action: Mouse pressed left at (522, 326)
Screenshot: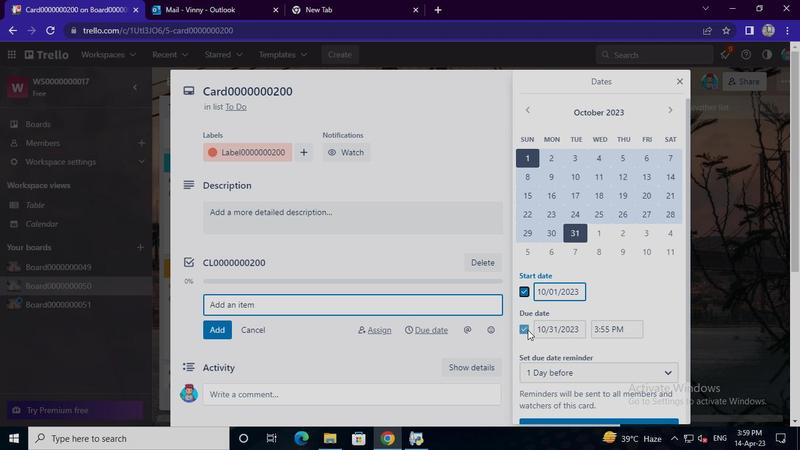 
Action: Mouse moved to (676, 107)
Screenshot: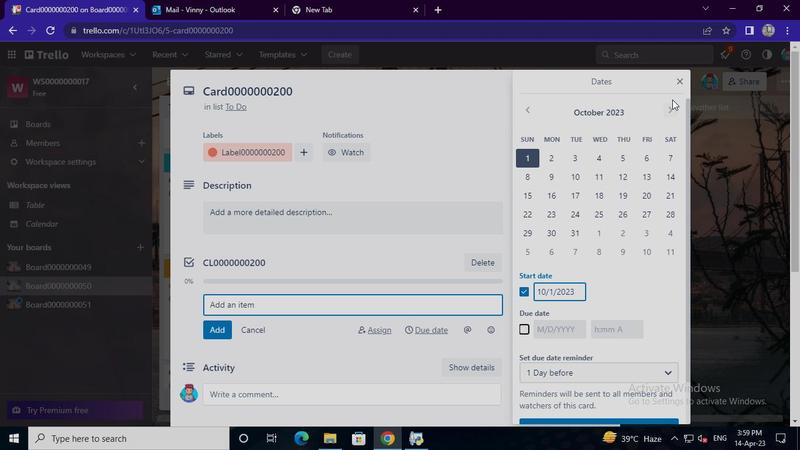 
Action: Mouse pressed left at (676, 107)
Screenshot: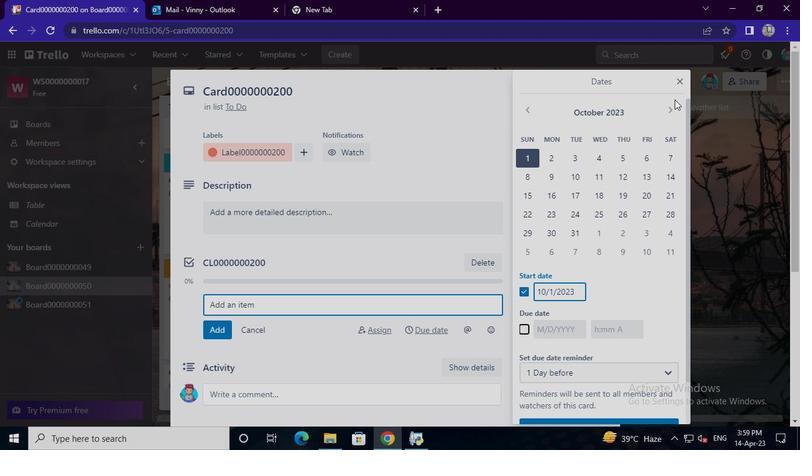 
Action: Mouse moved to (601, 153)
Screenshot: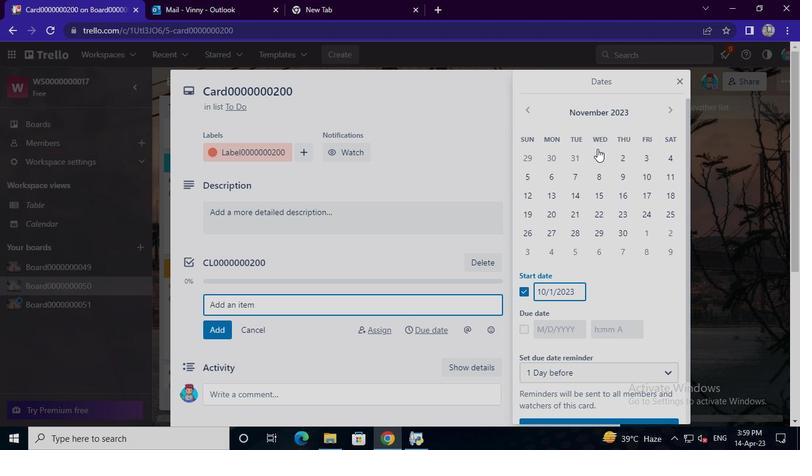 
Action: Mouse pressed left at (601, 153)
Screenshot: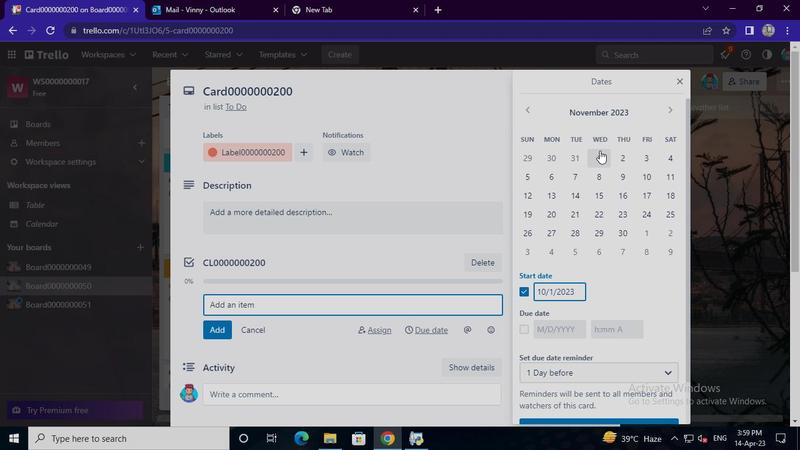 
Action: Mouse moved to (525, 329)
Screenshot: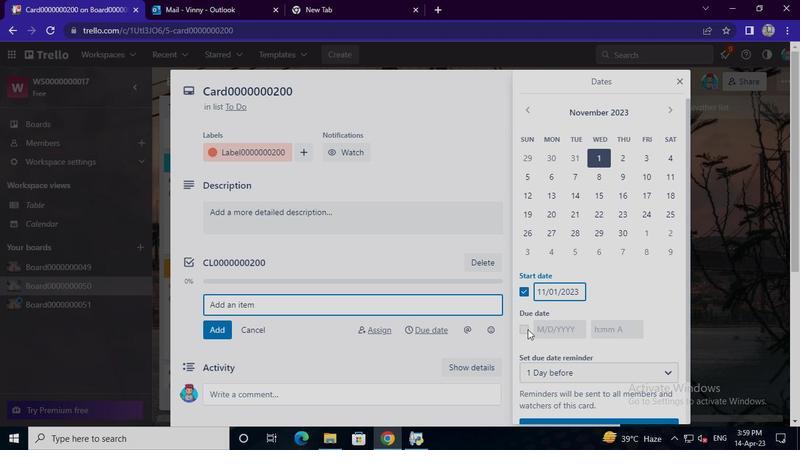 
Action: Mouse pressed left at (525, 329)
Screenshot: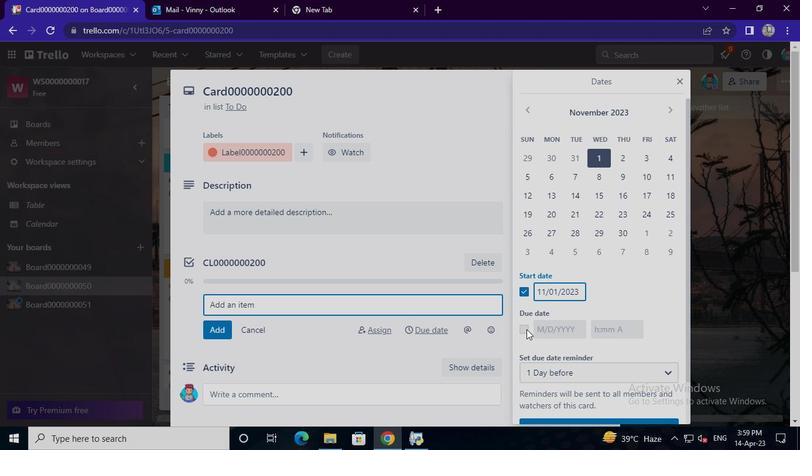
Action: Mouse moved to (620, 235)
Screenshot: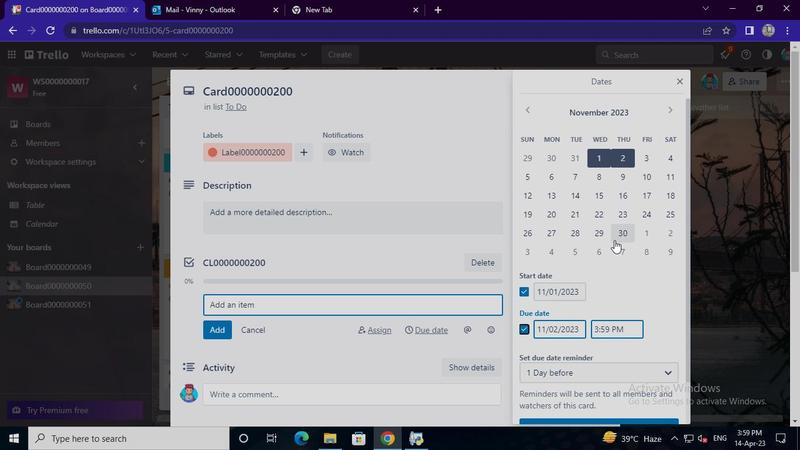 
Action: Mouse pressed left at (620, 235)
Screenshot: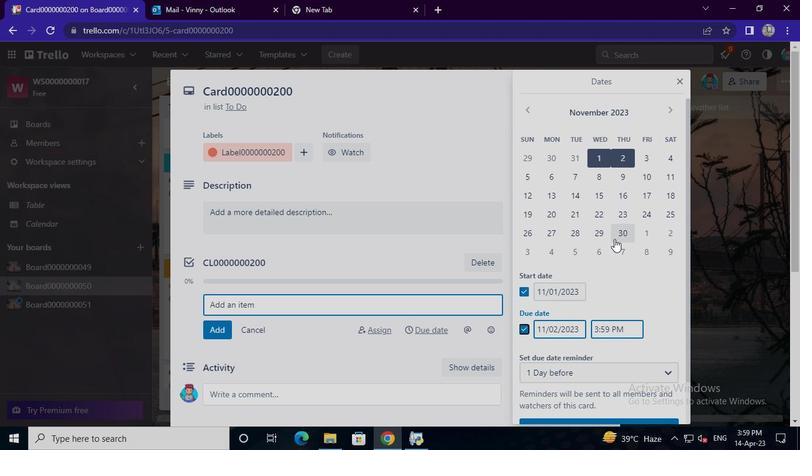 
Action: Mouse moved to (609, 379)
Screenshot: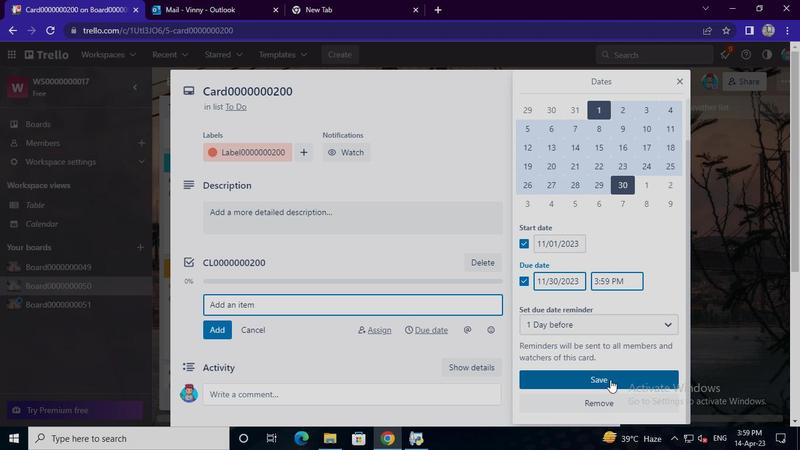 
Action: Mouse pressed left at (609, 379)
Screenshot: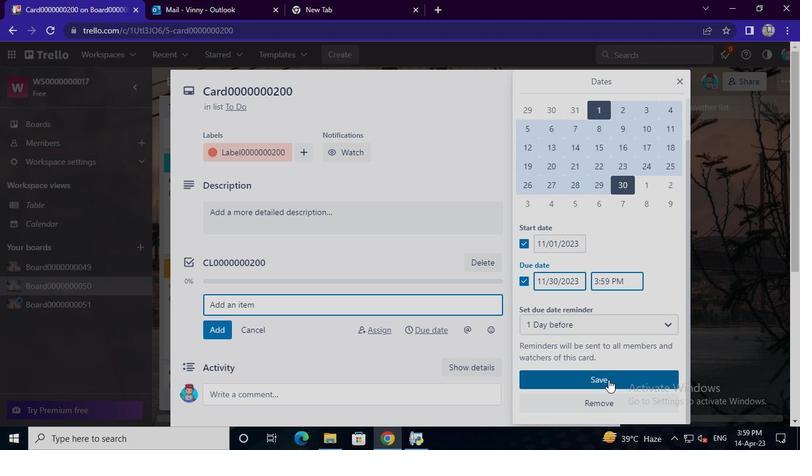 
Action: Mouse moved to (419, 439)
Screenshot: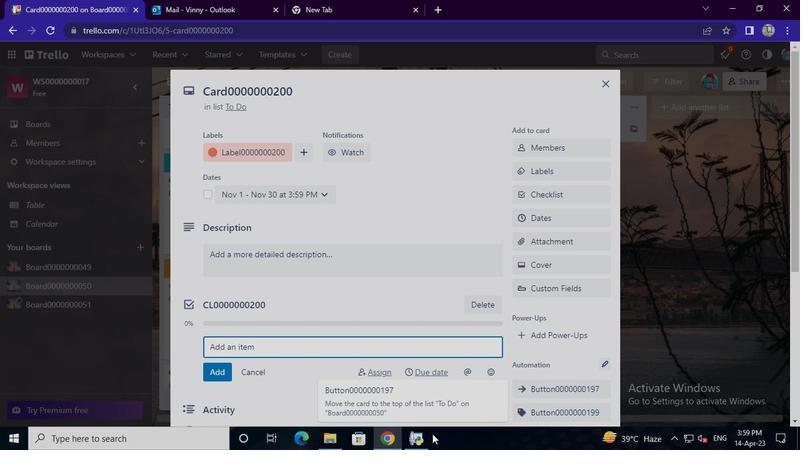 
Action: Mouse pressed left at (419, 439)
Screenshot: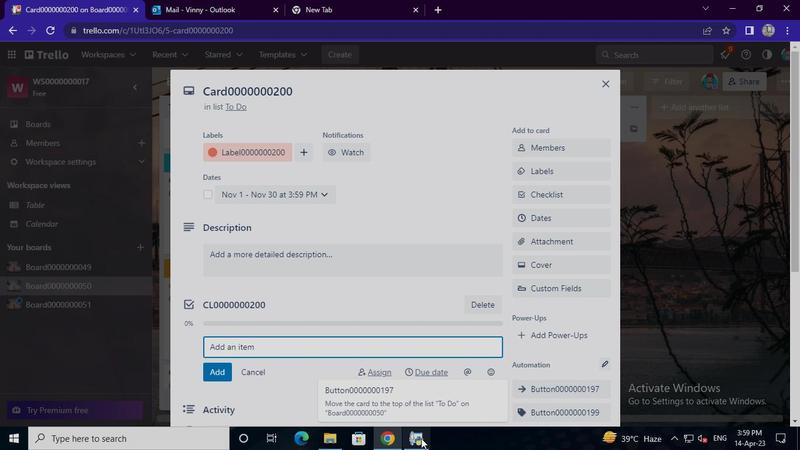 
Action: Mouse moved to (615, 53)
Screenshot: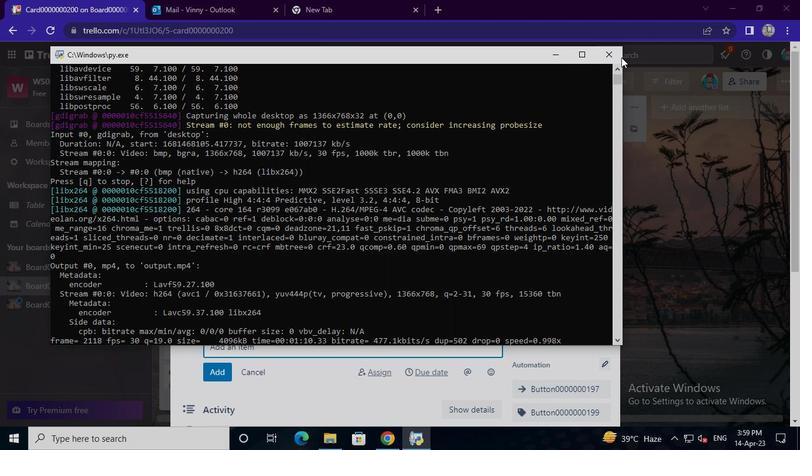 
Action: Mouse pressed left at (615, 53)
Screenshot: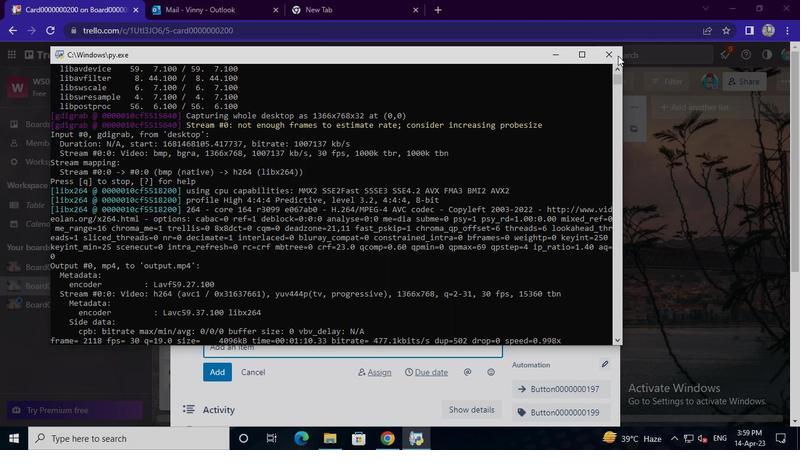 
